 Task: In the Contact  Evelyn.White@tiffany.com, Create email and send with subject: 'Welcome to a New Paradigm: Introducing Our Visionary Solution', and with mail content 'Greetings,_x000D_
Introducing a visionary approach that will reshape the landscape of your industry. Join us and be part of the future of success!_x000D_
Kind Regards', attach the document: Terms_and_conditions.doc and insert image: visitingcard.jpg. Below Kind Regards, write Behance and insert the URL: 'www.behance.net'. Mark checkbox to create task to follow up : Tomorrow. Logged in from softage.5@softage.net
Action: Mouse moved to (92, 64)
Screenshot: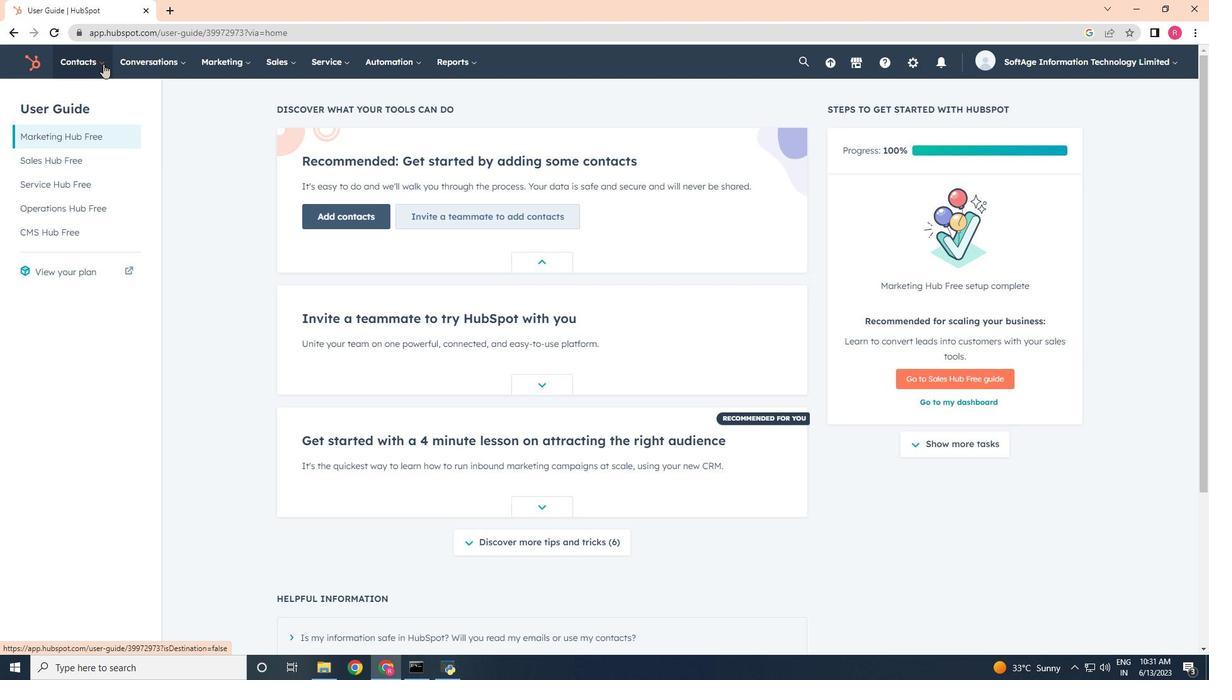 
Action: Mouse pressed left at (92, 64)
Screenshot: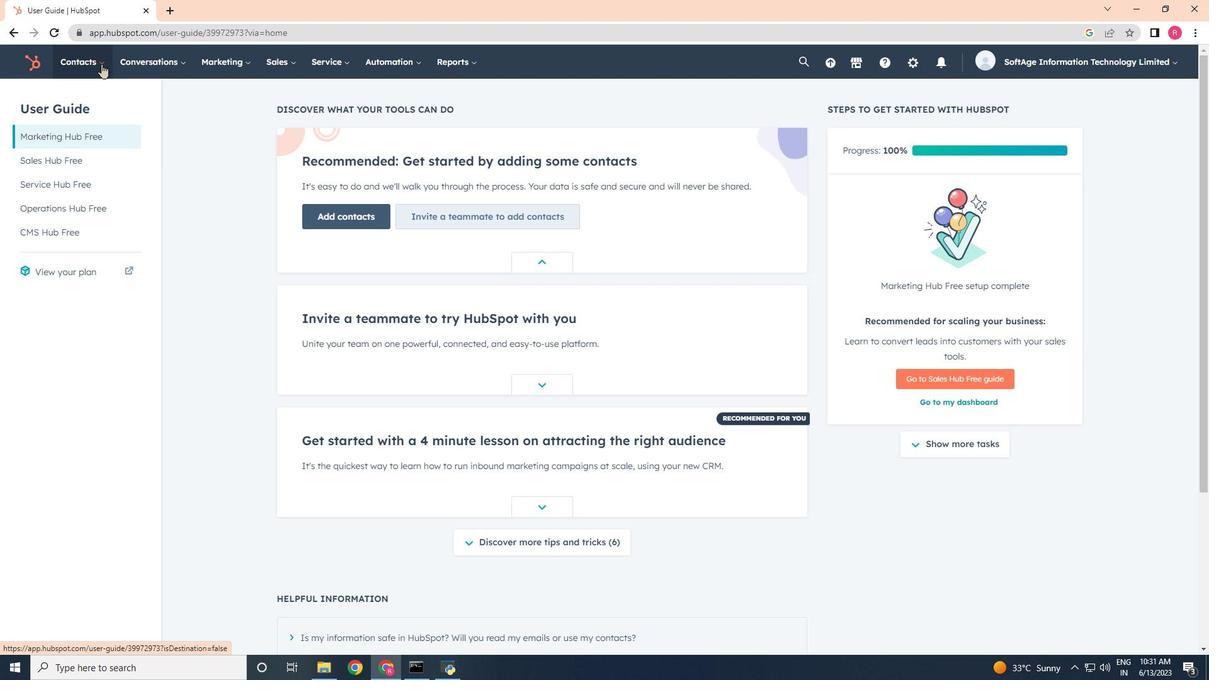 
Action: Mouse moved to (91, 95)
Screenshot: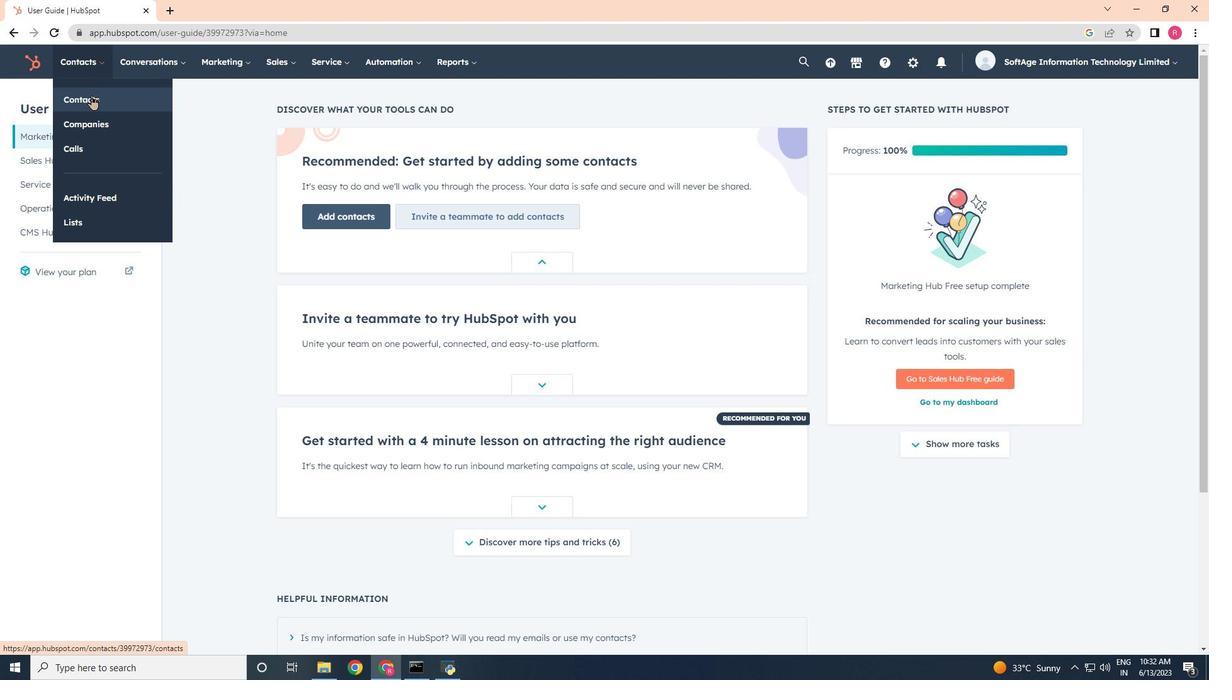 
Action: Mouse pressed left at (91, 95)
Screenshot: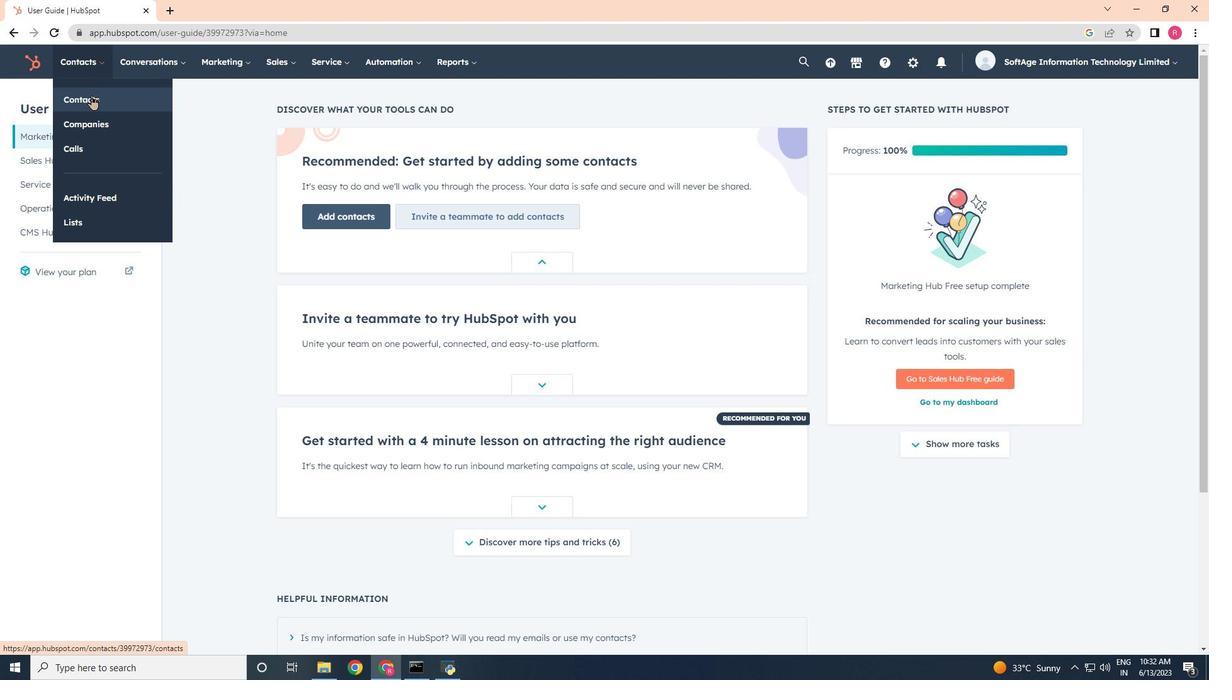 
Action: Mouse moved to (85, 203)
Screenshot: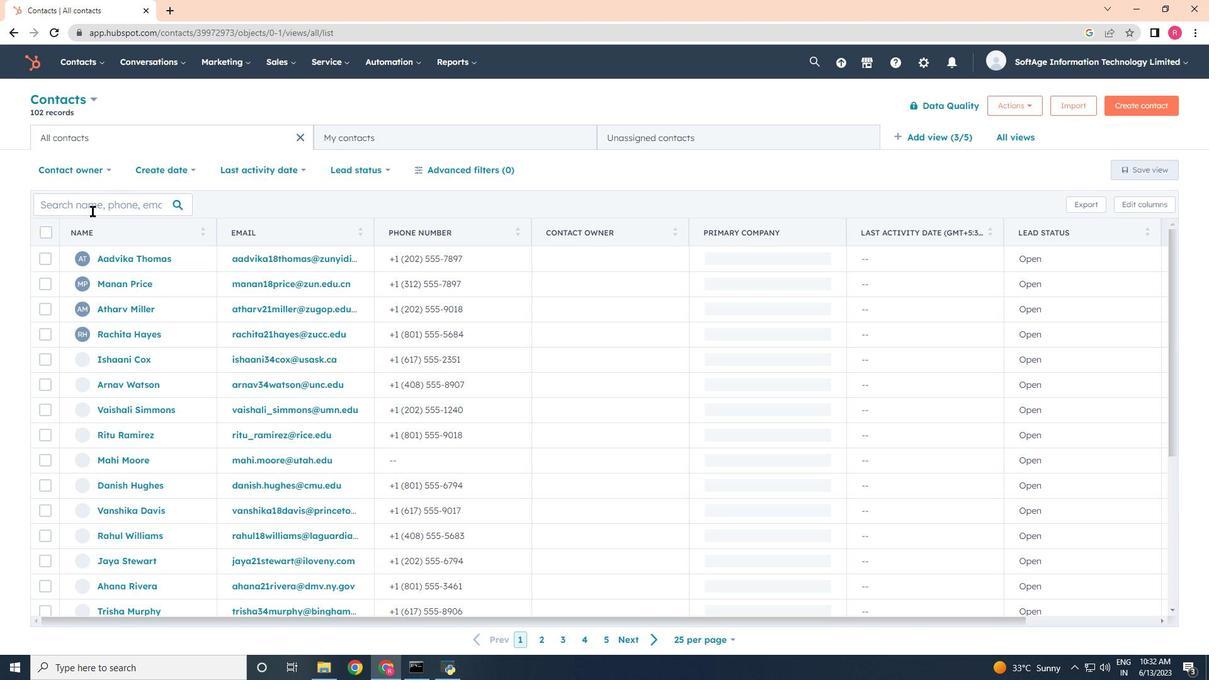 
Action: Mouse pressed left at (85, 203)
Screenshot: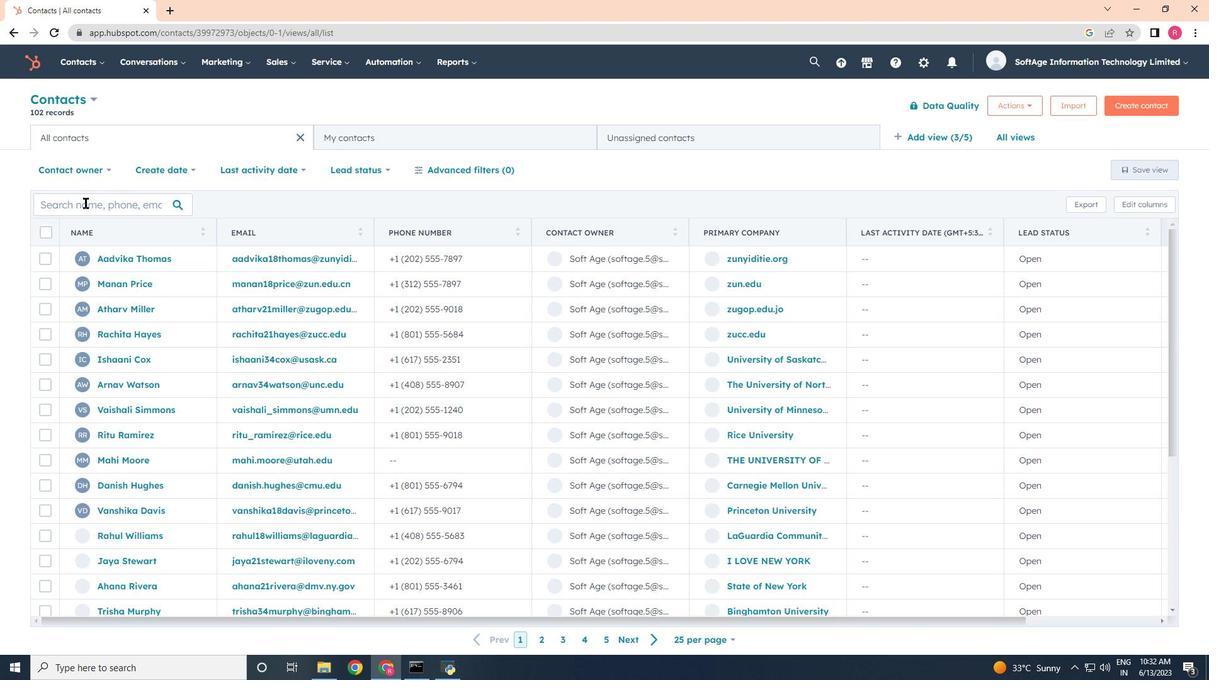 
Action: Key pressed <Key.shift><Key.shift>Evelyn<Key.space><Key.backspace>.<Key.shift>White<Key.shift>@tiffany.com
Screenshot: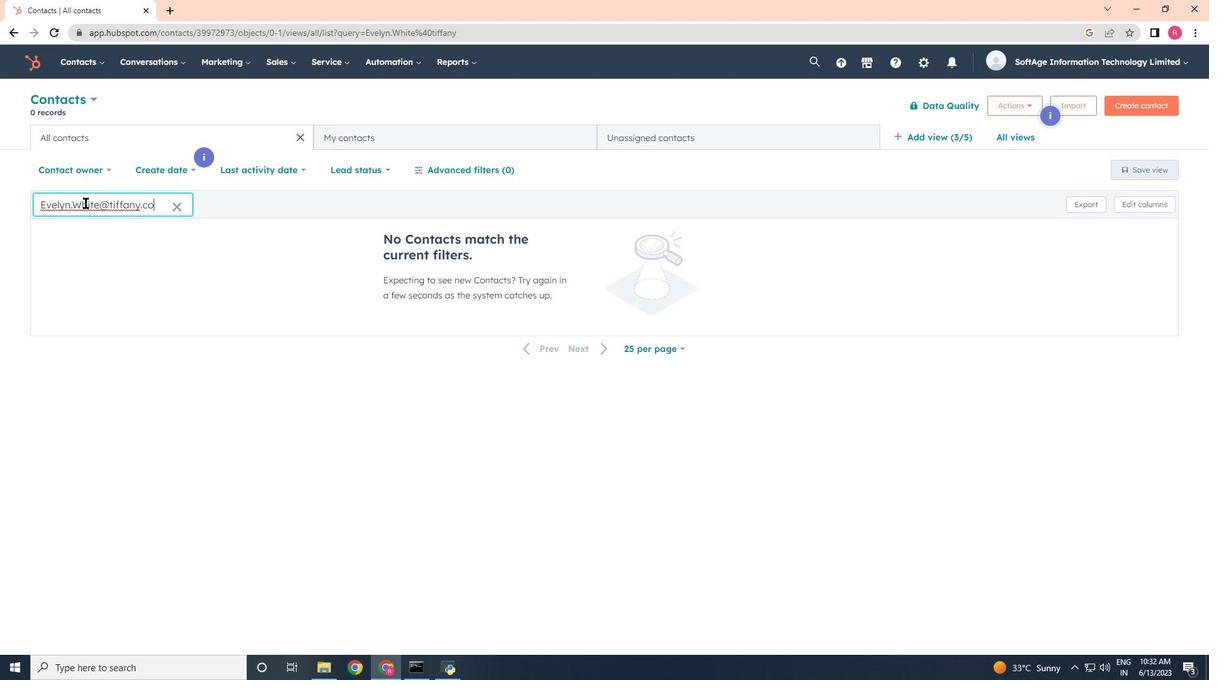 
Action: Mouse moved to (90, 210)
Screenshot: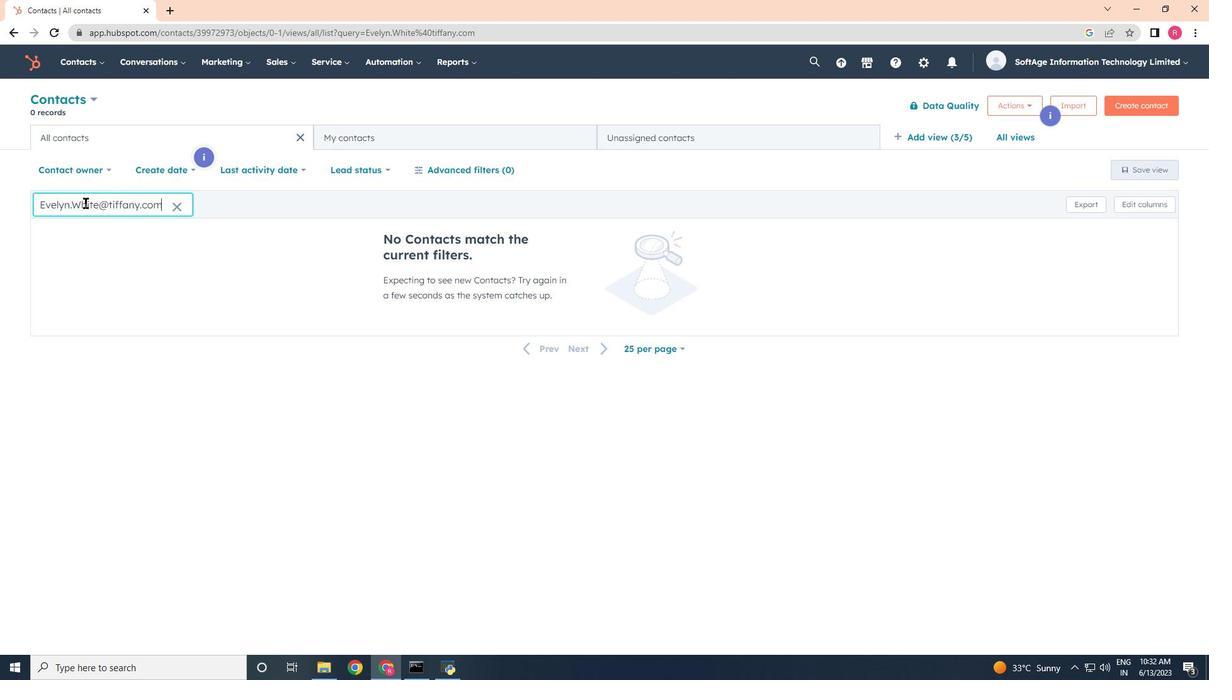 
Action: Key pressed <Key.backspace><Key.backspace><Key.backspace><Key.backspace><Key.backspace><Key.backspace><Key.backspace><Key.backspace><Key.backspace><Key.backspace><Key.backspace>
Screenshot: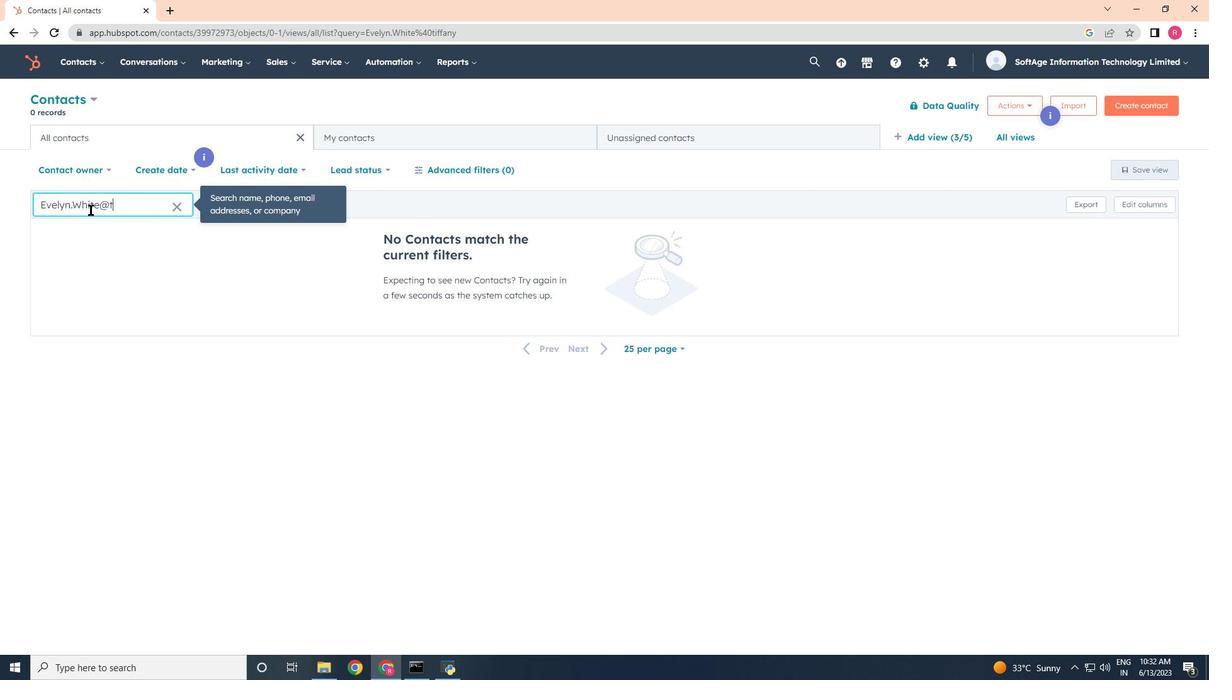 
Action: Mouse moved to (139, 259)
Screenshot: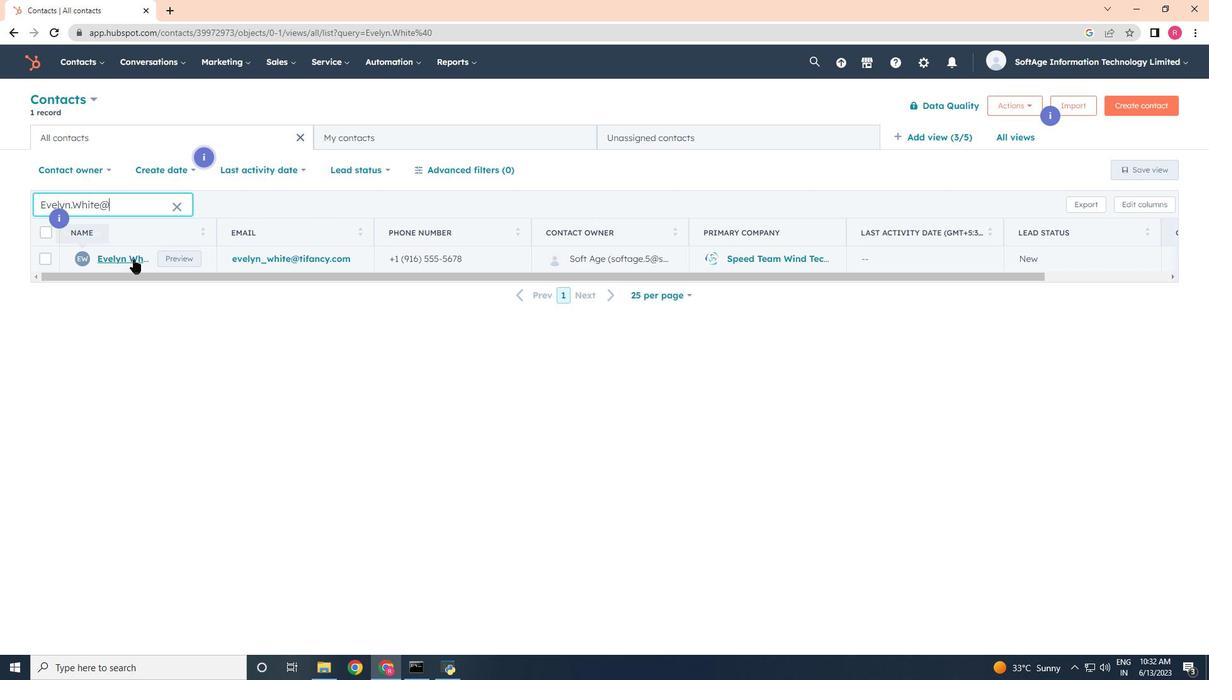 
Action: Mouse pressed left at (139, 259)
Screenshot: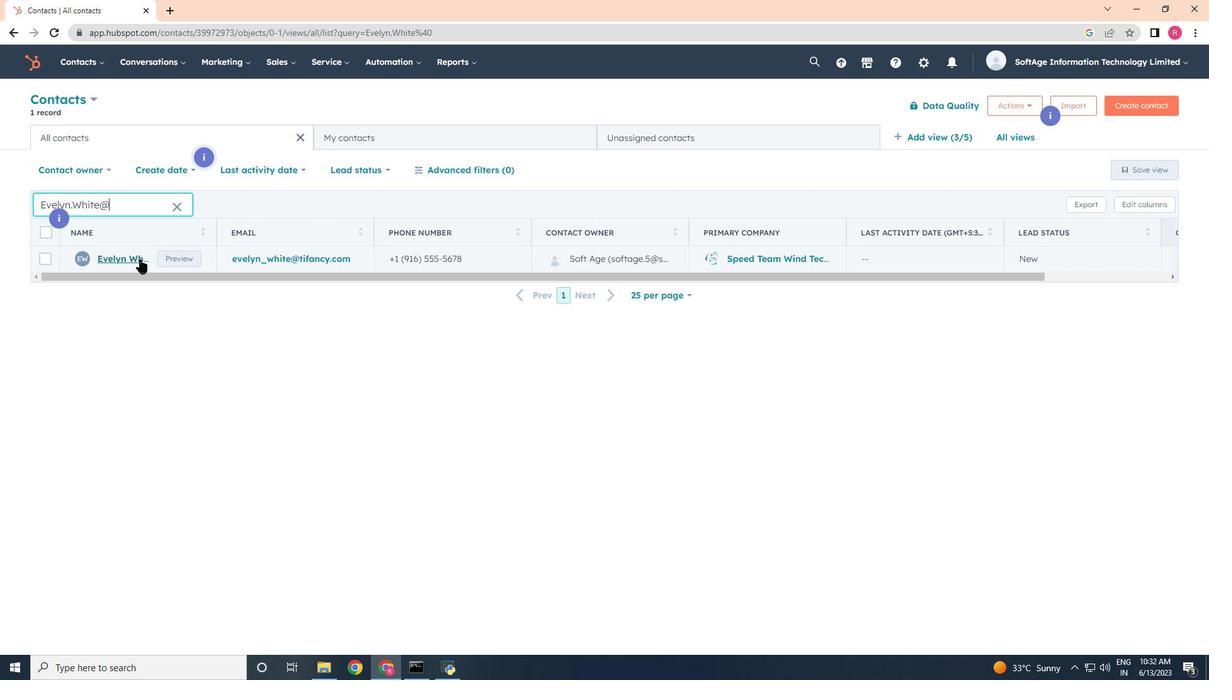 
Action: Mouse moved to (83, 217)
Screenshot: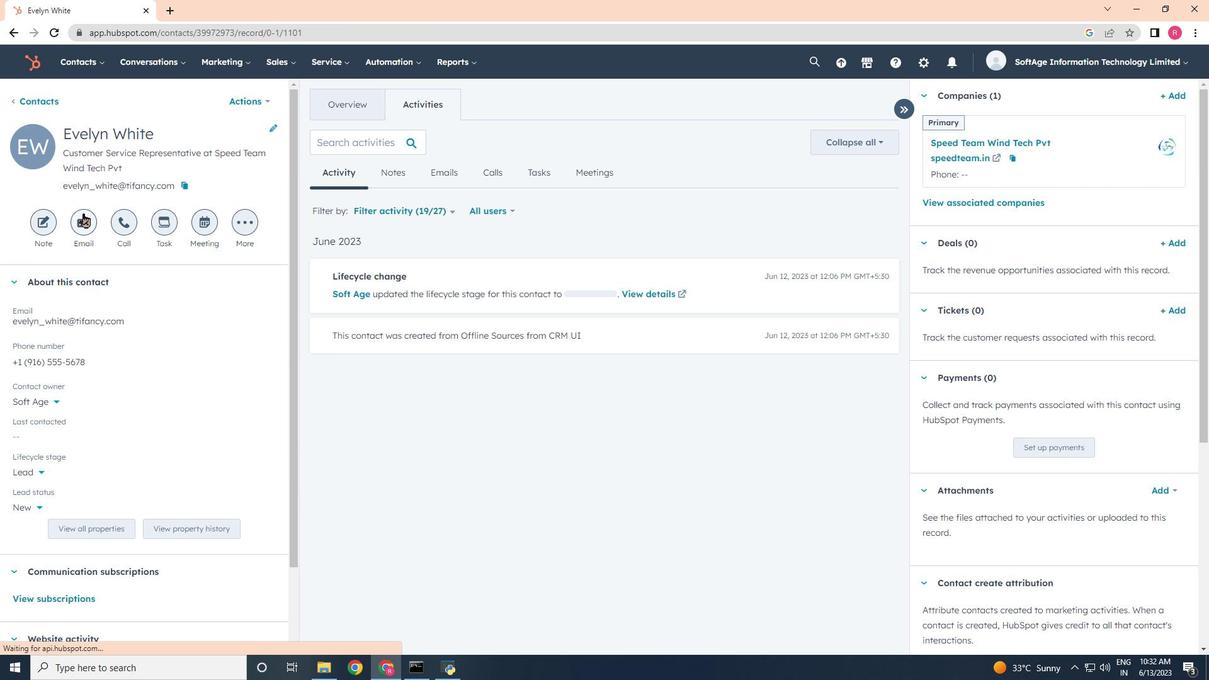 
Action: Mouse pressed left at (83, 217)
Screenshot: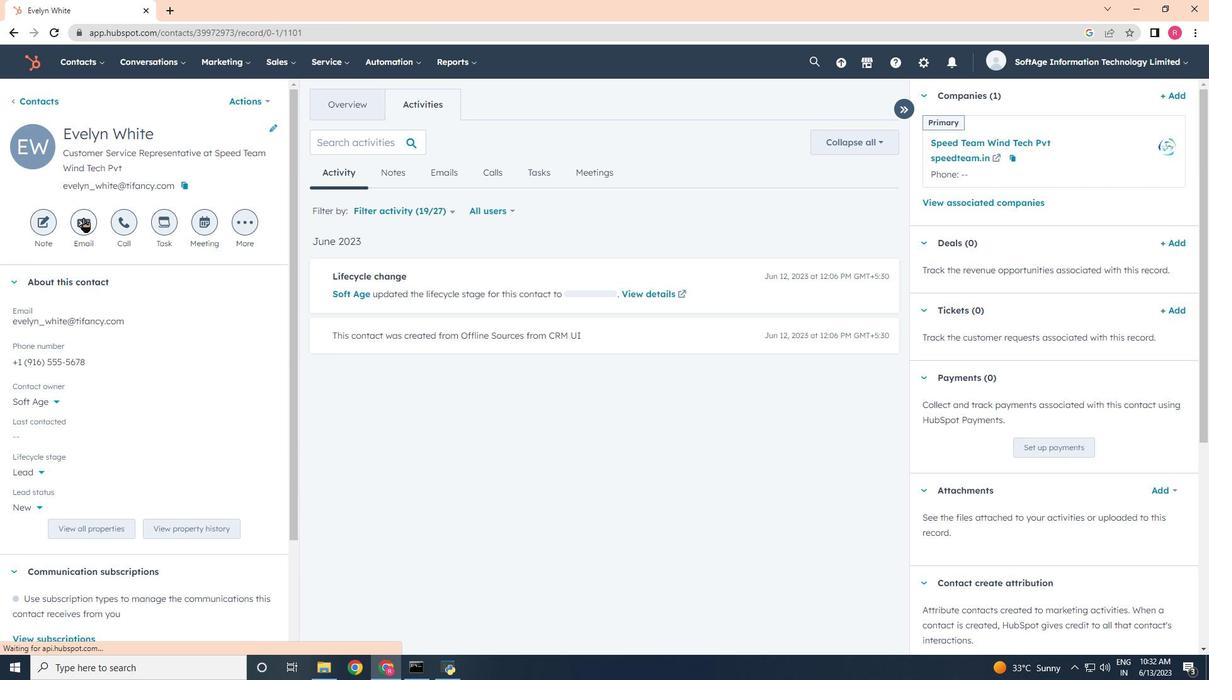 
Action: Mouse moved to (1070, 317)
Screenshot: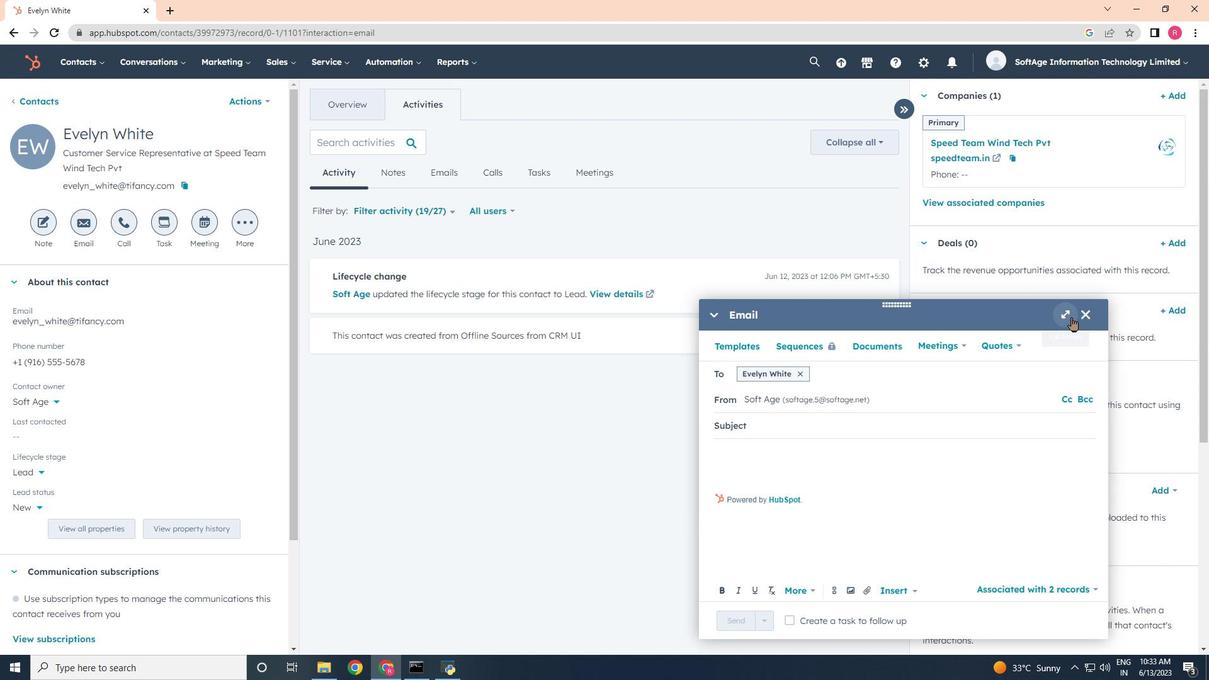 
Action: Mouse pressed left at (1070, 317)
Screenshot: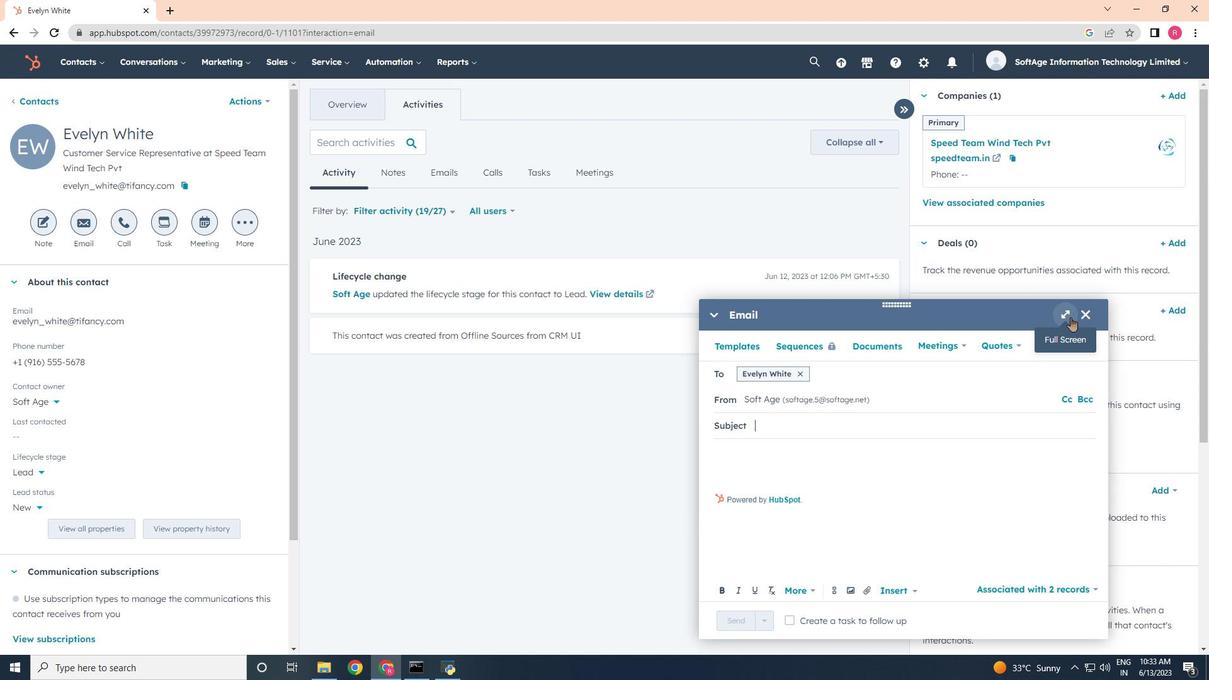 
Action: Mouse moved to (752, 360)
Screenshot: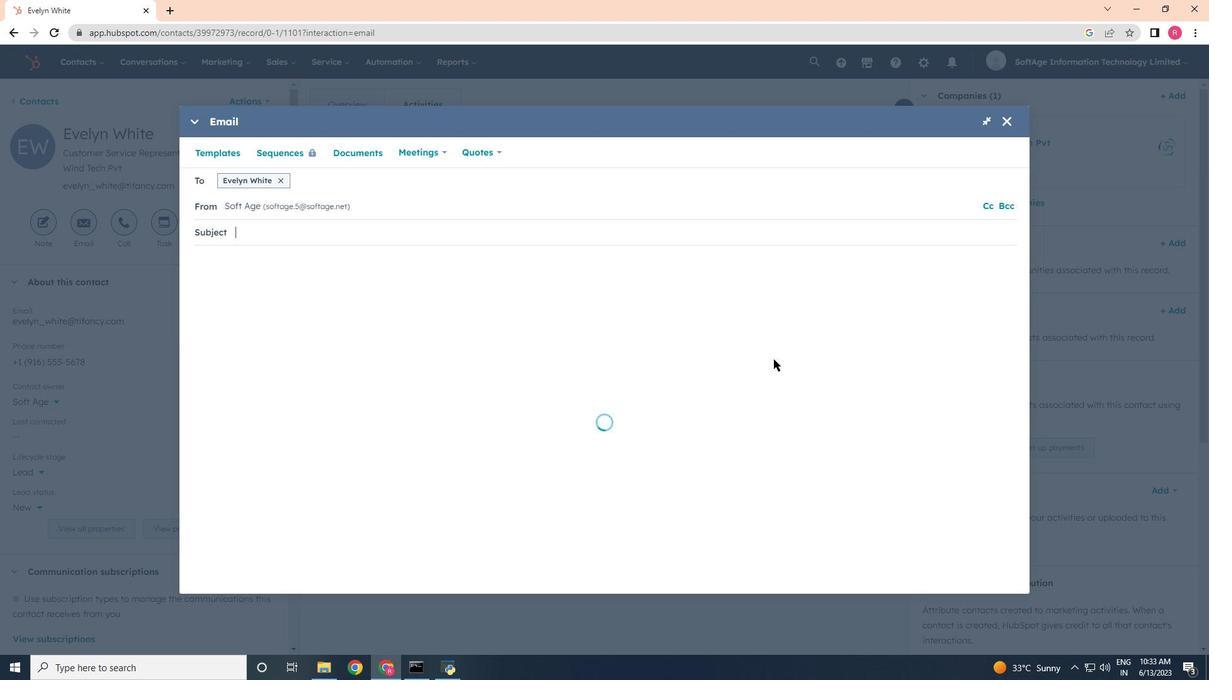 
Action: Key pressed <Key.shift>Welcome<Key.space>to<Key.space>a<Key.space><Key.shift>New<Key.space><Key.shift><Key.shift><Key.shift><Key.shift><Key.shift><Key.shift><Key.shift><Key.shift><Key.shift><Key.shift><Key.shift><Key.shift><Key.shift>Paradigm<Key.space><Key.backspace><Key.shift_r>:<Key.space><Key.shift>Introducing<Key.space><Key.shift><Key.shift><Key.shift><Key.shift>Our<Key.space>b<Key.backspace><Key.shift>Visionary<Key.space><Key.shift>Solution,
Screenshot: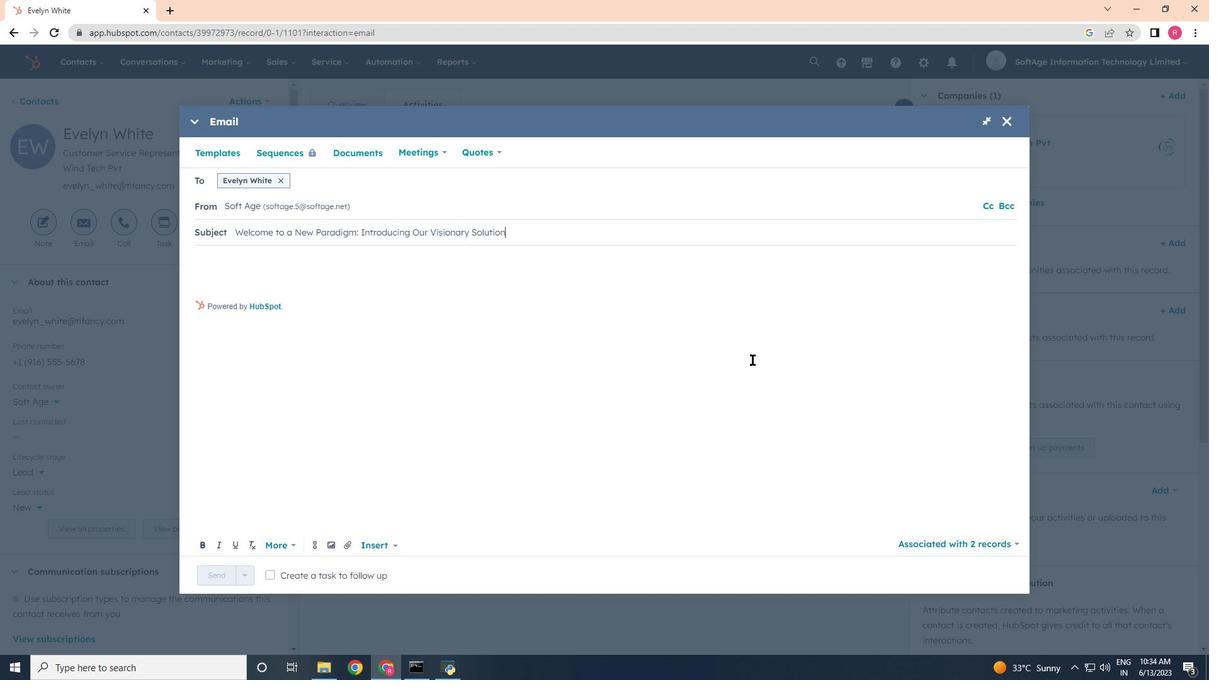 
Action: Mouse moved to (254, 279)
Screenshot: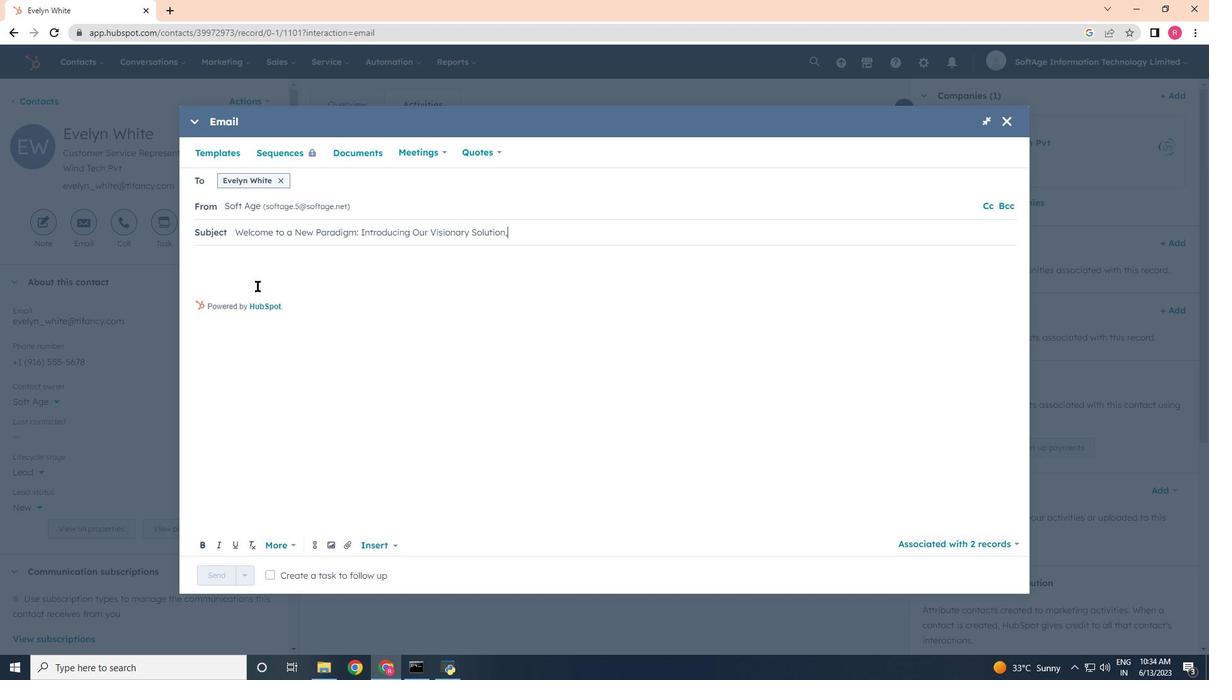 
Action: Mouse pressed left at (254, 279)
Screenshot: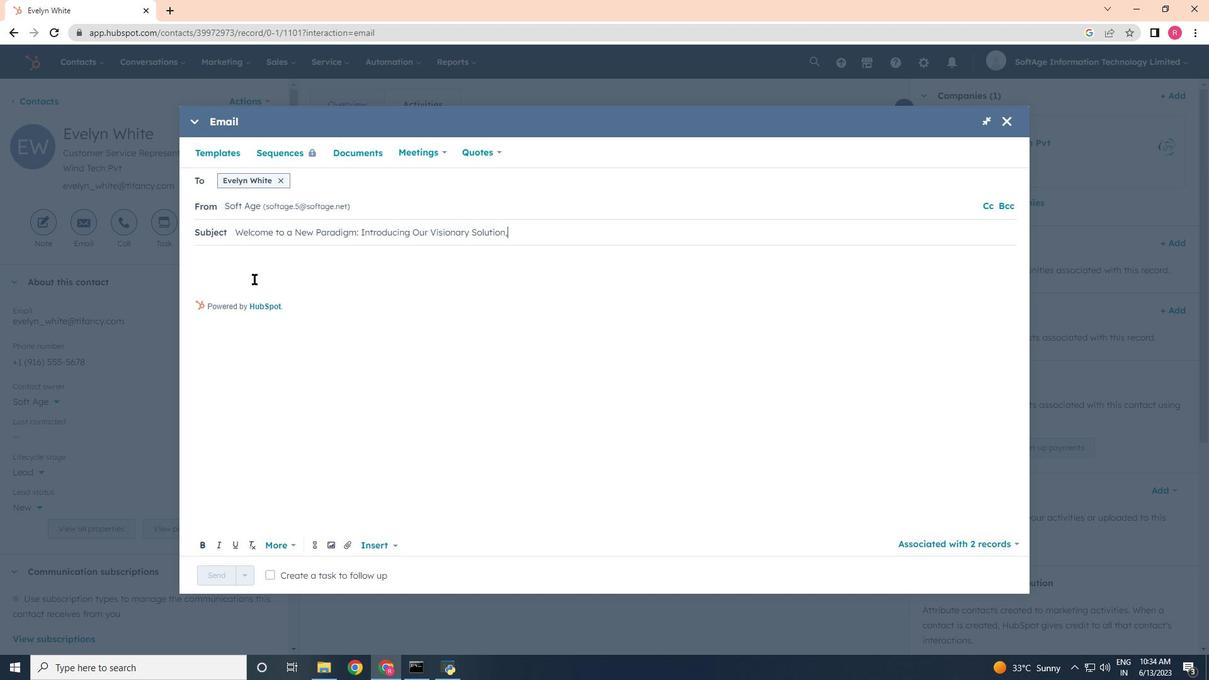 
Action: Mouse moved to (217, 255)
Screenshot: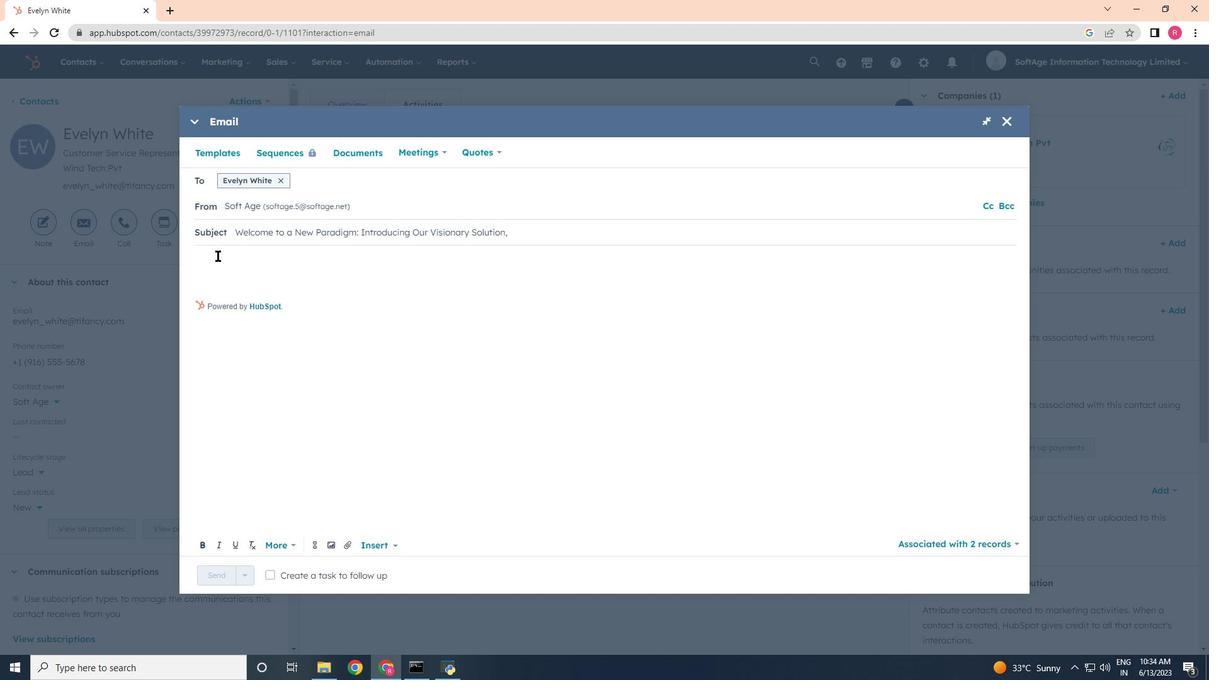
Action: Key pressed <Key.backspace><Key.shift>Greetings,<Key.enter><Key.enter><Key.shift><Key.shift><Key.shift><Key.shift>Introd
Screenshot: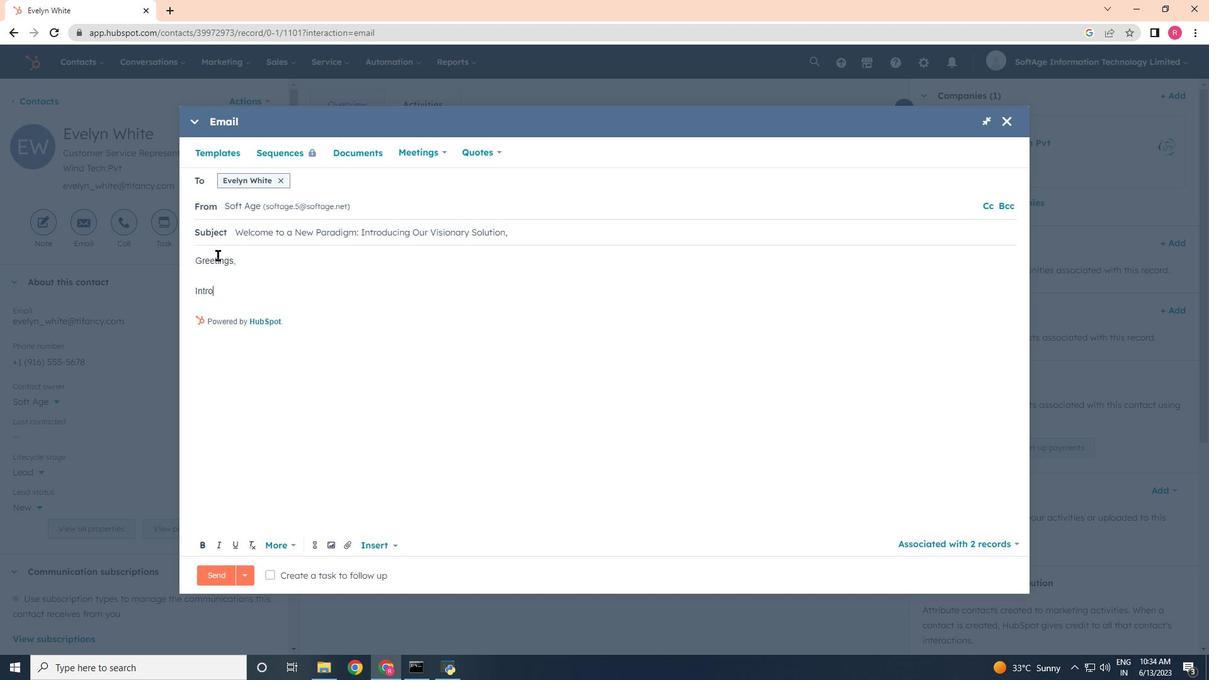 
Action: Mouse moved to (231, 249)
Screenshot: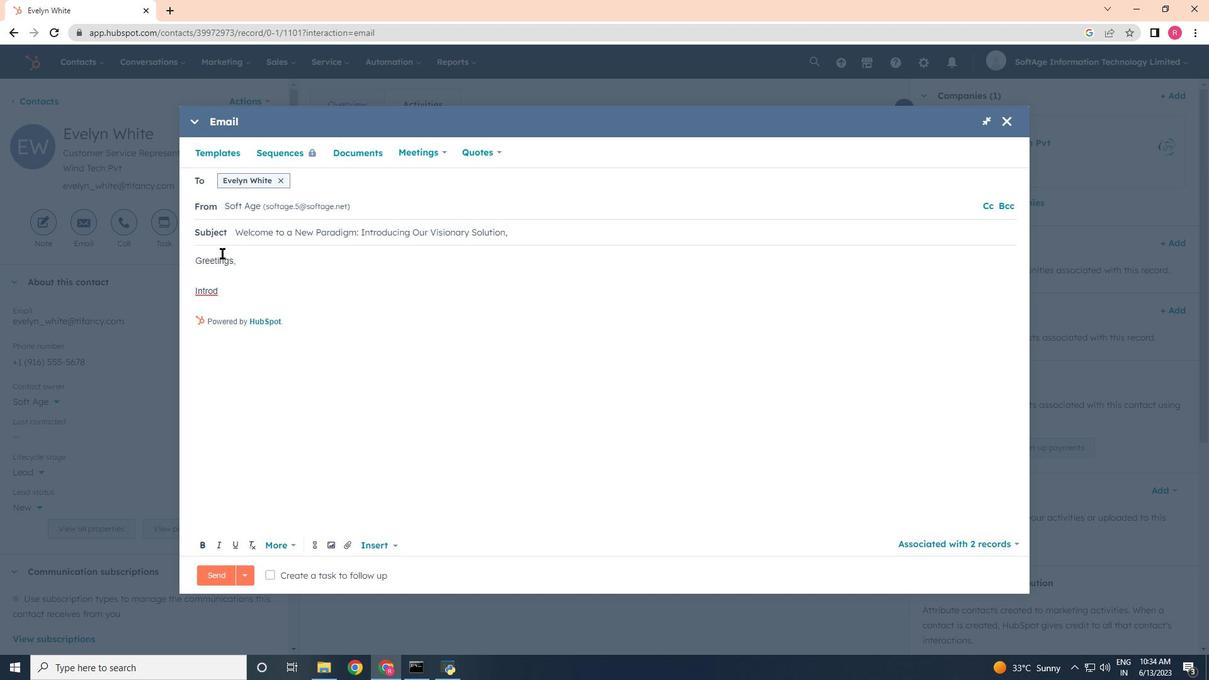 
Action: Key pressed <Key.backspace>ducing<Key.space>a<Key.space>
Screenshot: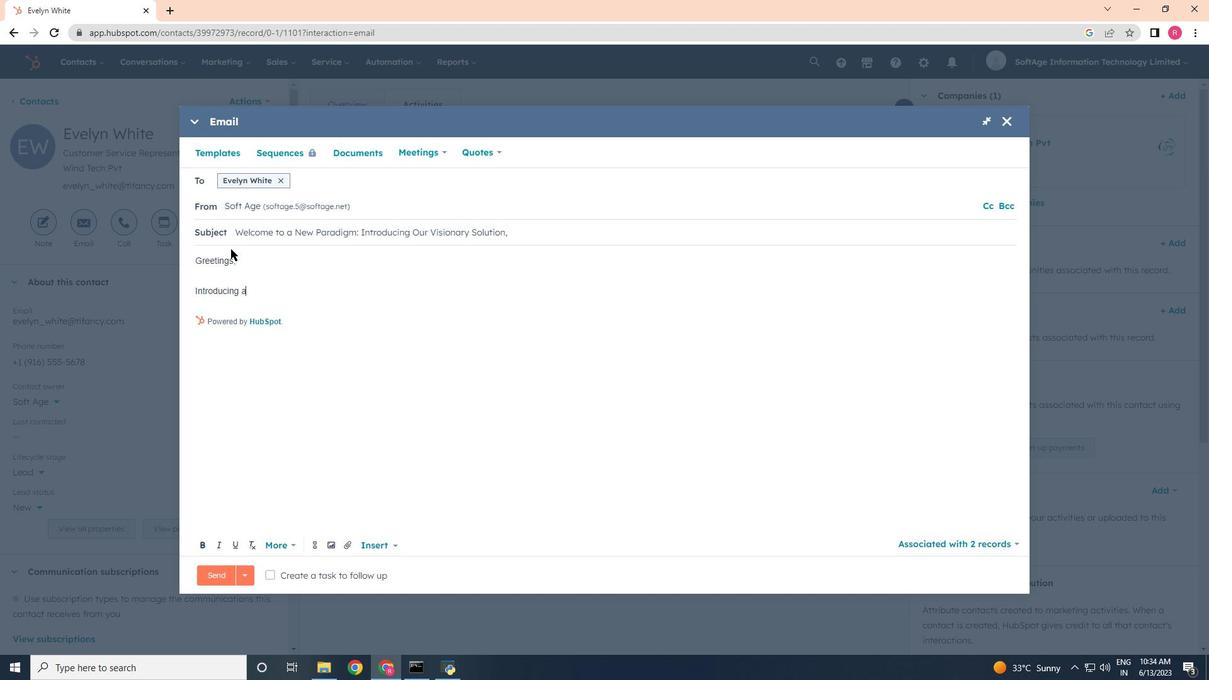 
Action: Mouse moved to (319, 226)
Screenshot: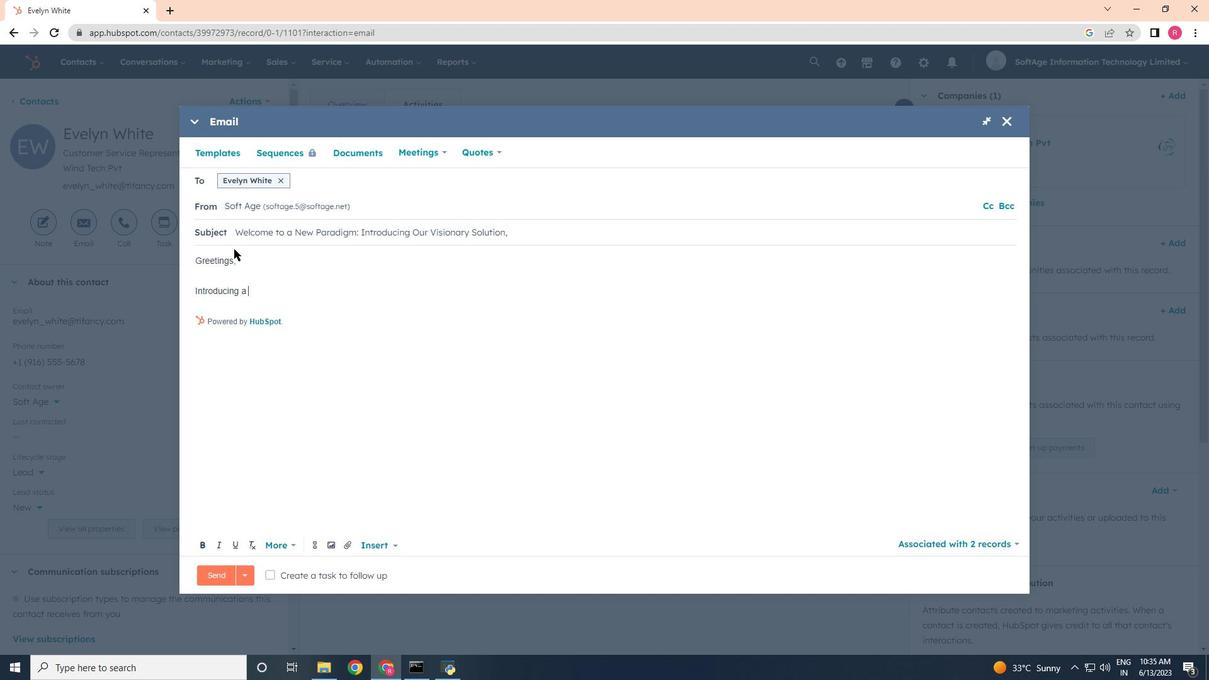 
Action: Key pressed visionary<Key.space>approcach<Key.space><Key.backspace><Key.backspace><Key.backspace><Key.backspace><Key.backspace><Key.backspace><Key.backspace>roach<Key.space>hat<Key.space><Key.backspace><Key.backspace><Key.backspace><Key.backspace>that<Key.space>wil;<Key.backspace>l<Key.space>reshape<Key.space>the<Key.space>landscape<Key.space>of<Key.space>your<Key.space>industry.<Key.space><Key.shift>Join<Key.space>us<Key.space>and<Key.space>be<Key.space>part<Key.space>of<Key.space>the<Key.space>furture<Key.space>of<Key.space>success<Key.left><Key.left><Key.left><Key.left><Key.left><Key.left><Key.left><Key.left><Key.left><Key.left><Key.left><Key.left><Key.left><Key.left><Key.left><Key.backspace><Key.right><Key.right><Key.right><Key.right><Key.right><Key.right><Key.right><Key.right><Key.right><Key.right><Key.right><Key.right><Key.right><Key.right><Key.right><Key.shift>!<Key.enter><Key.enter><Key.shift>Kind<Key.space><Key.shift>Regards,<Key.enter>
Screenshot: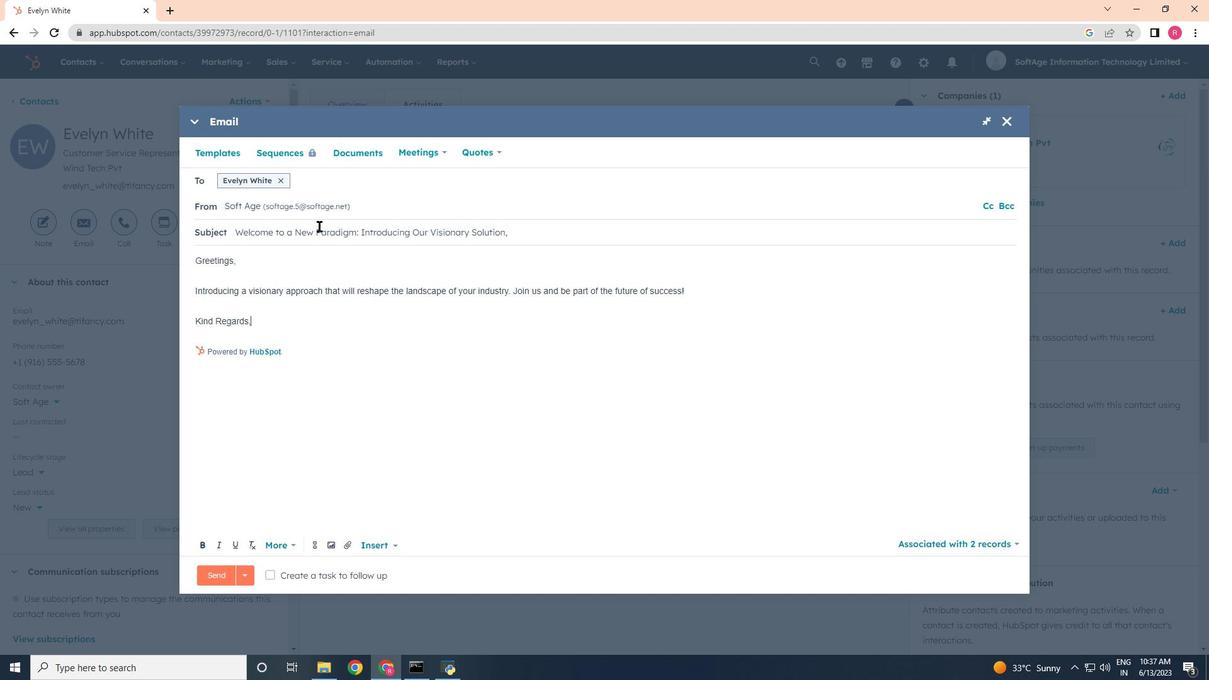 
Action: Mouse moved to (345, 540)
Screenshot: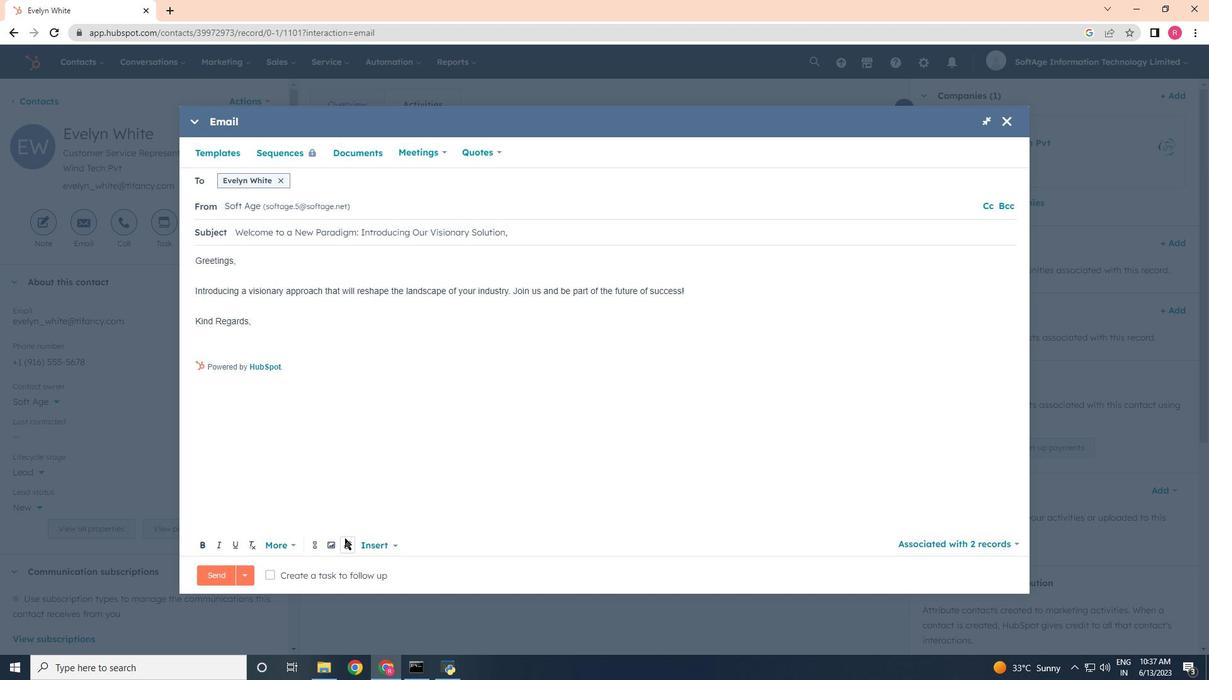 
Action: Mouse pressed left at (345, 540)
Screenshot: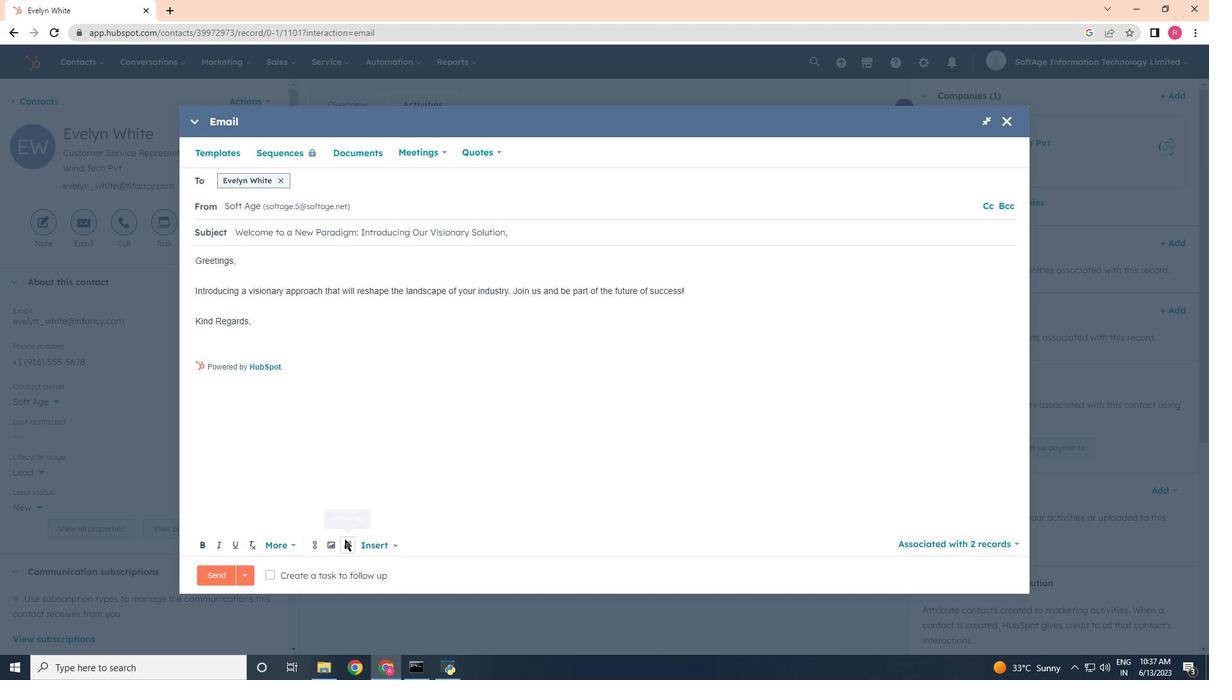 
Action: Mouse moved to (352, 517)
Screenshot: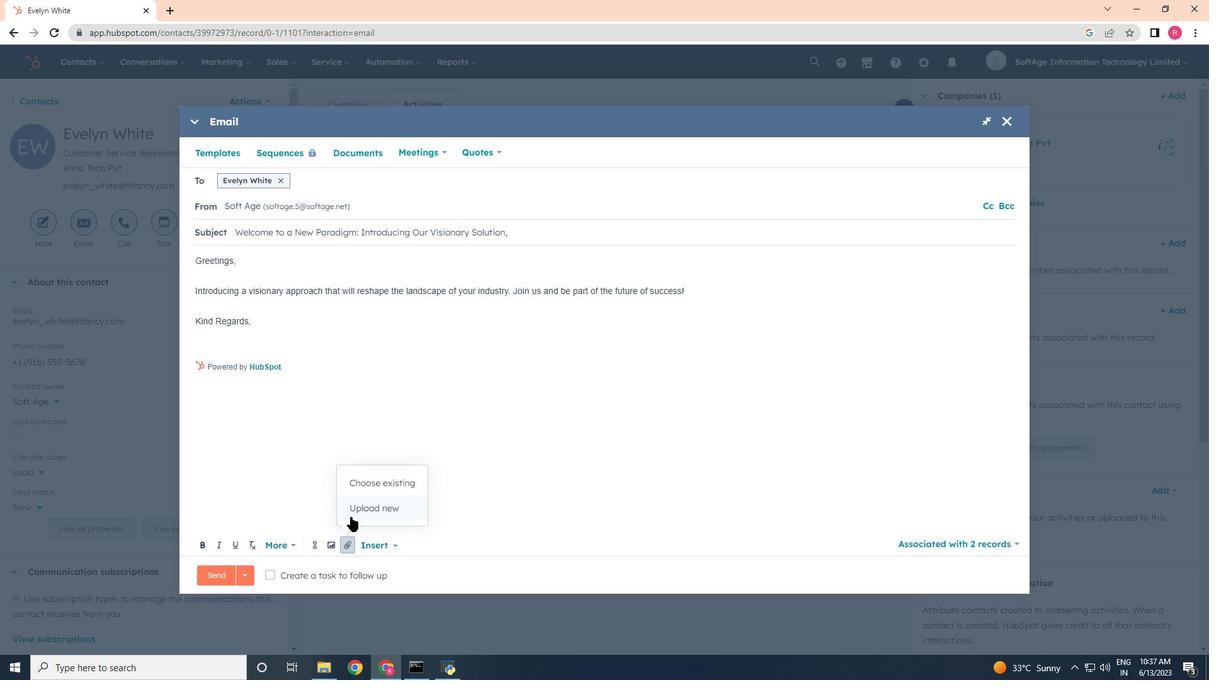 
Action: Mouse pressed left at (352, 517)
Screenshot: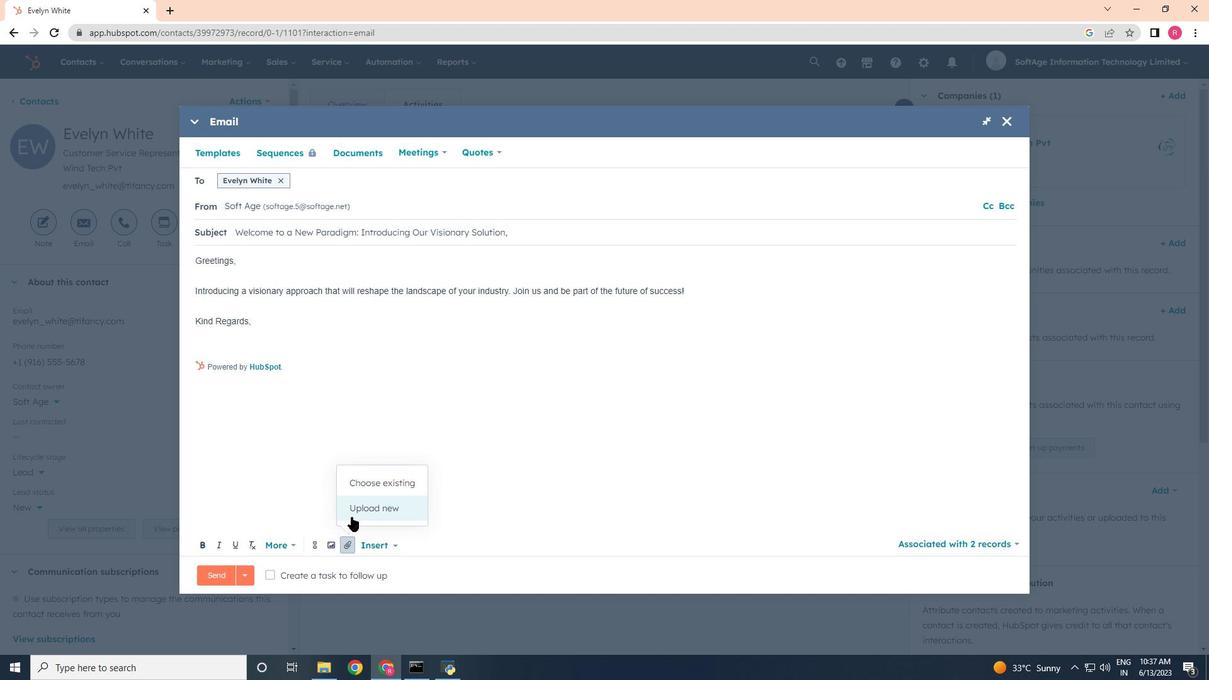 
Action: Mouse moved to (226, 212)
Screenshot: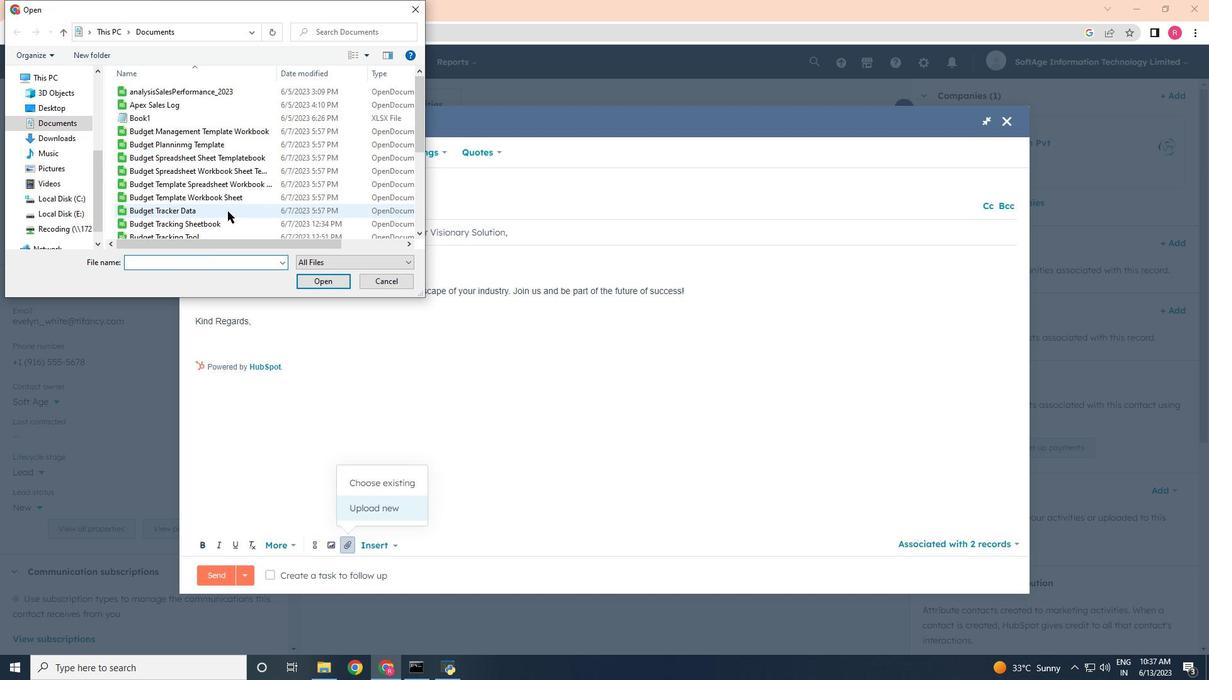 
Action: Mouse scrolled (226, 211) with delta (0, 0)
Screenshot: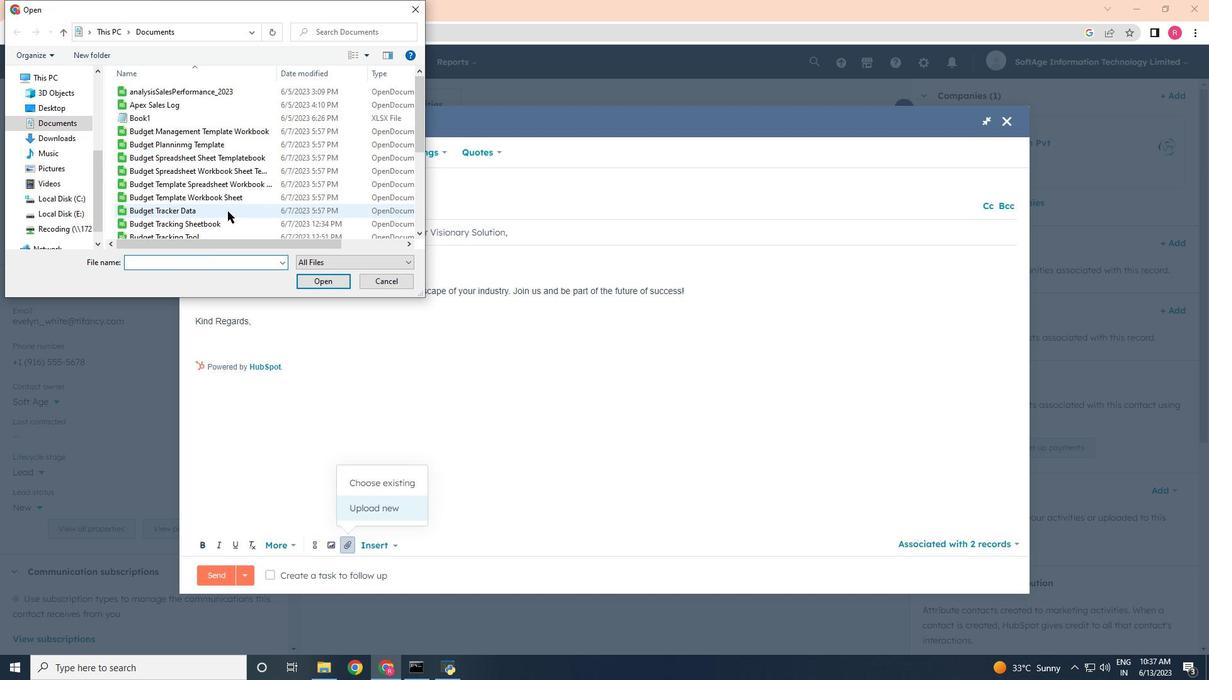 
Action: Mouse scrolled (226, 211) with delta (0, 0)
Screenshot: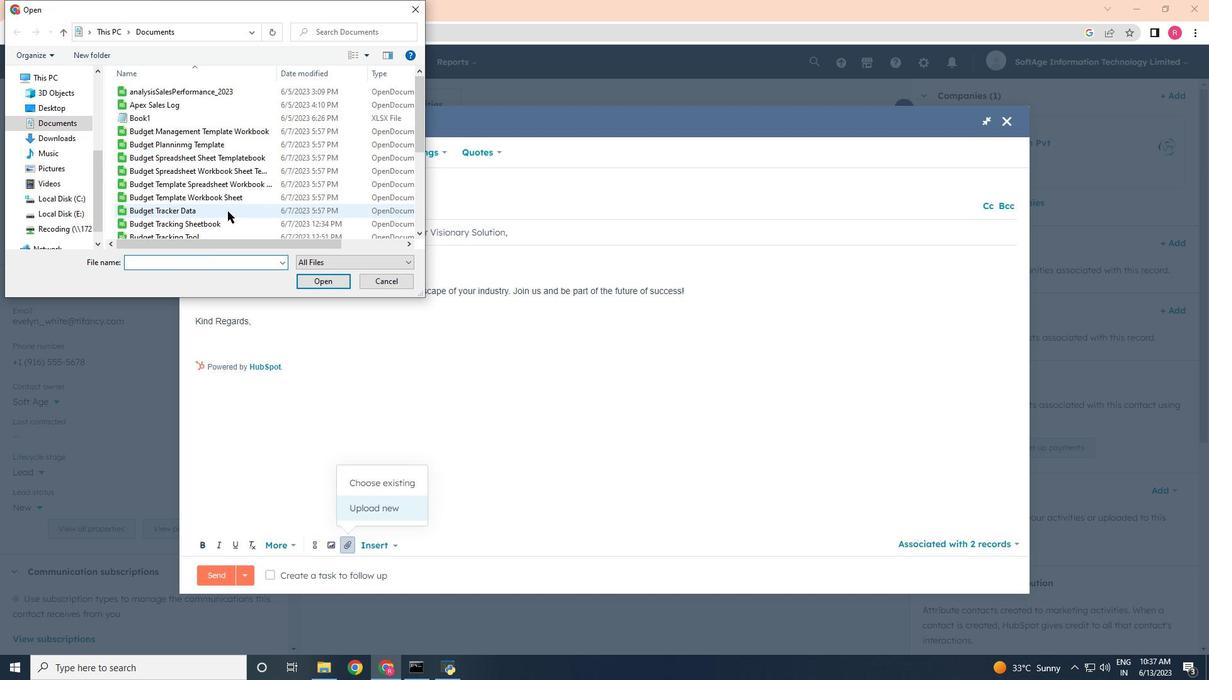 
Action: Mouse scrolled (226, 211) with delta (0, 0)
Screenshot: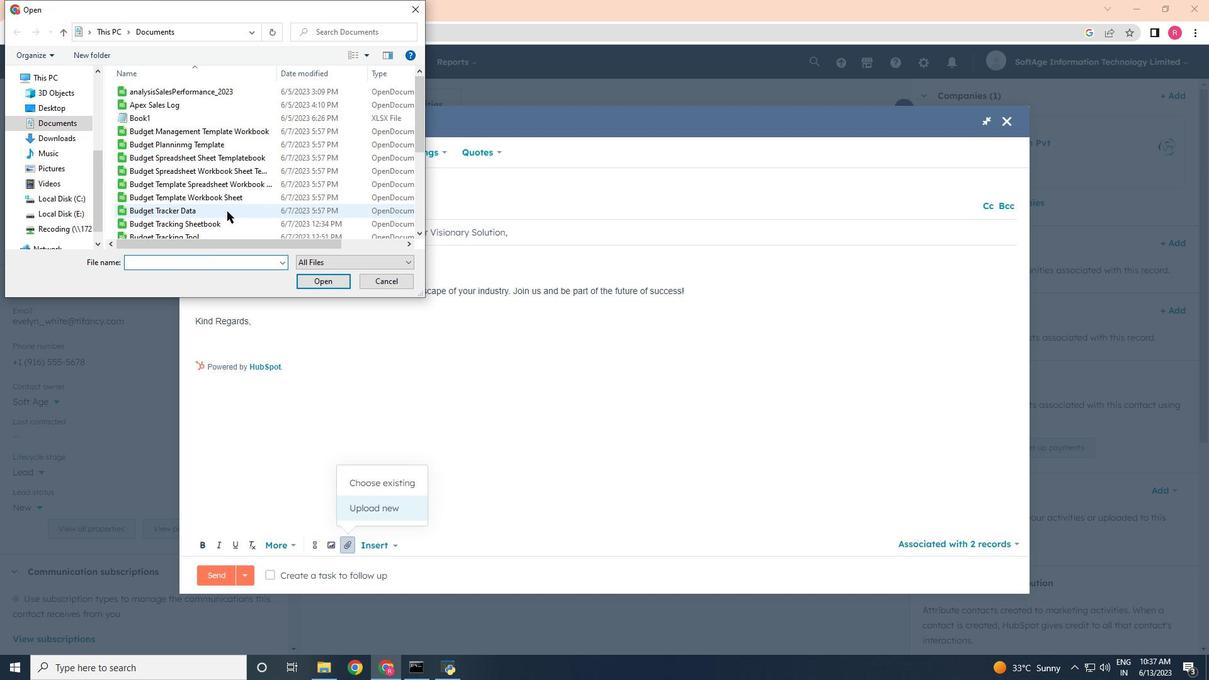 
Action: Mouse scrolled (226, 211) with delta (0, 0)
Screenshot: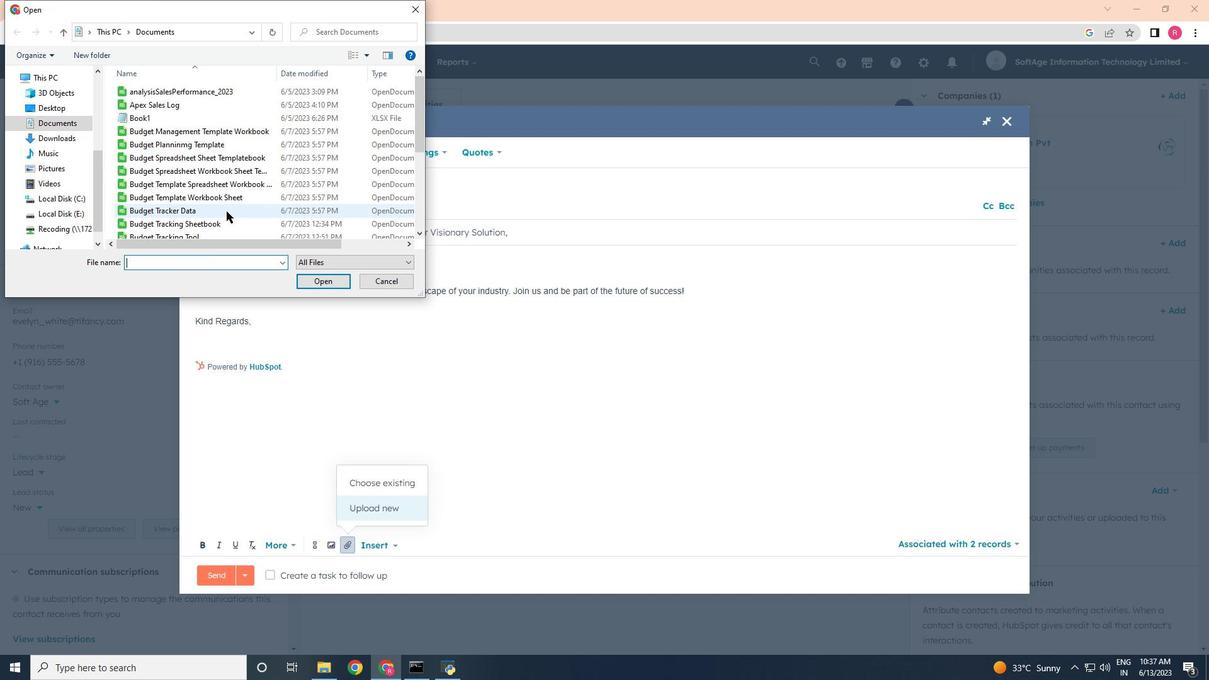 
Action: Mouse scrolled (226, 211) with delta (0, 0)
Screenshot: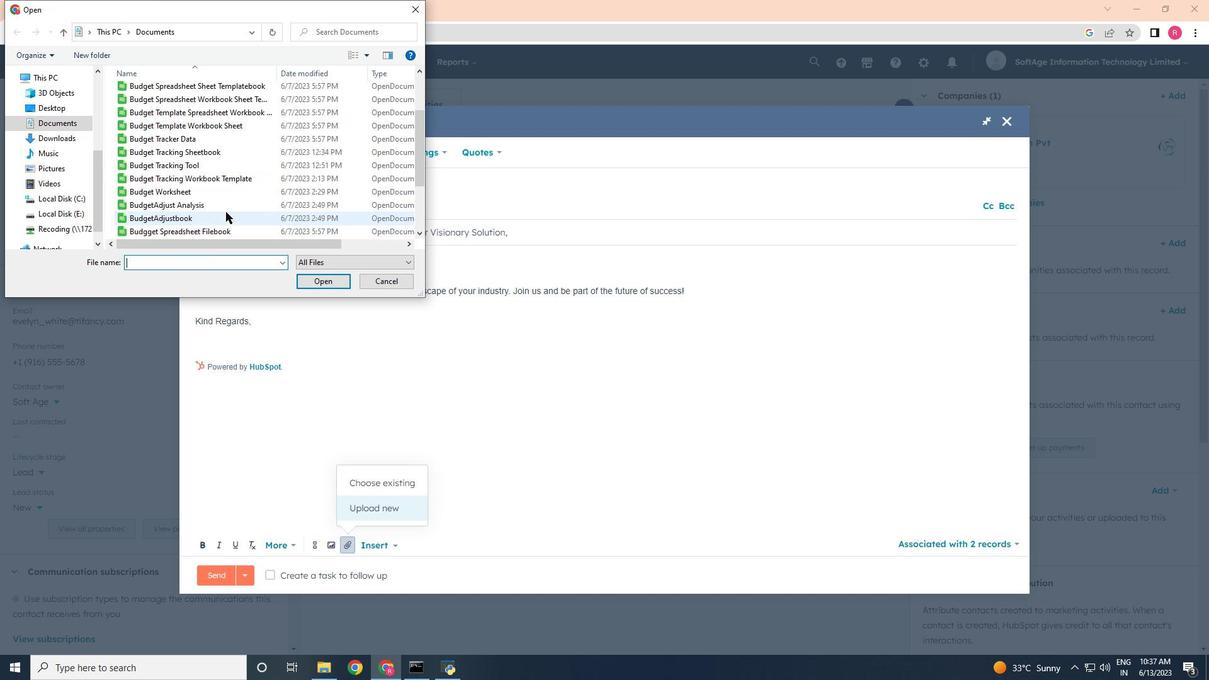 
Action: Mouse moved to (210, 214)
Screenshot: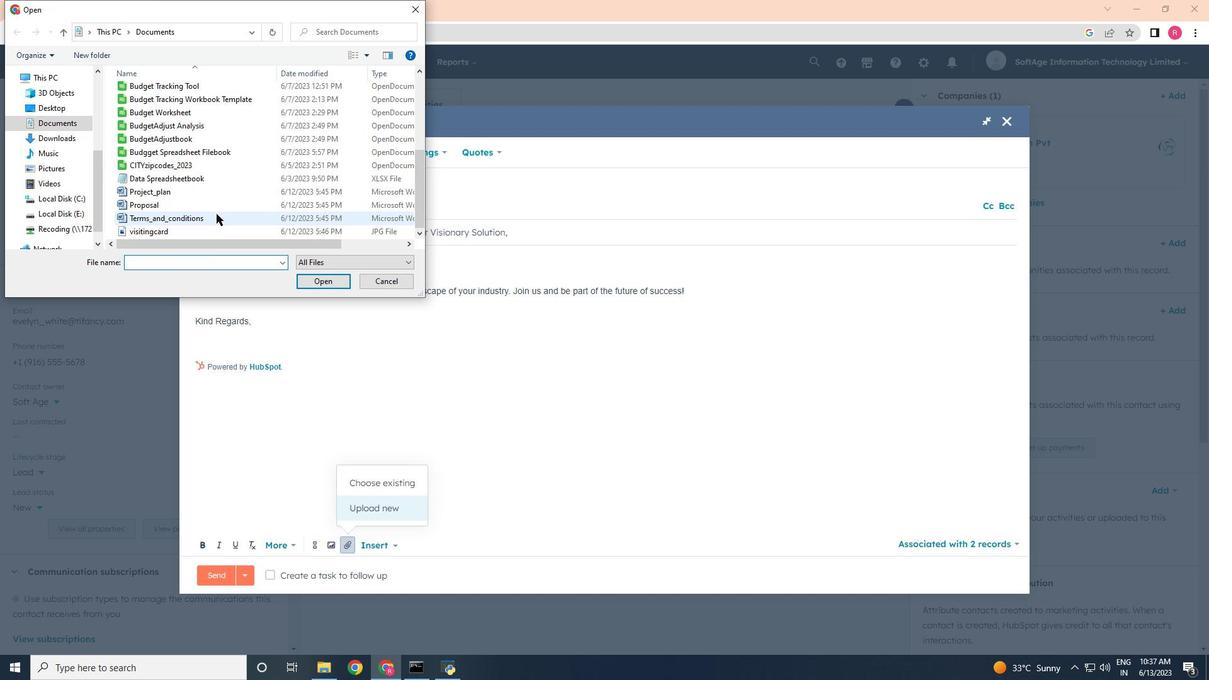 
Action: Mouse pressed left at (210, 214)
Screenshot: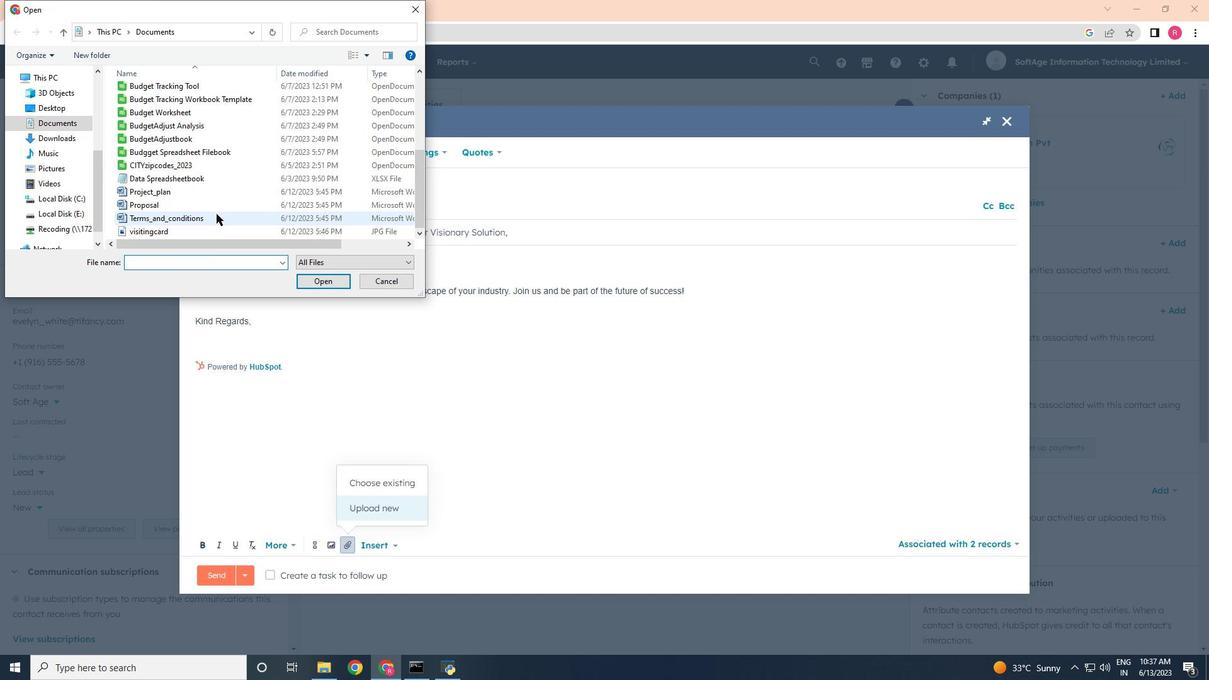 
Action: Mouse moved to (311, 282)
Screenshot: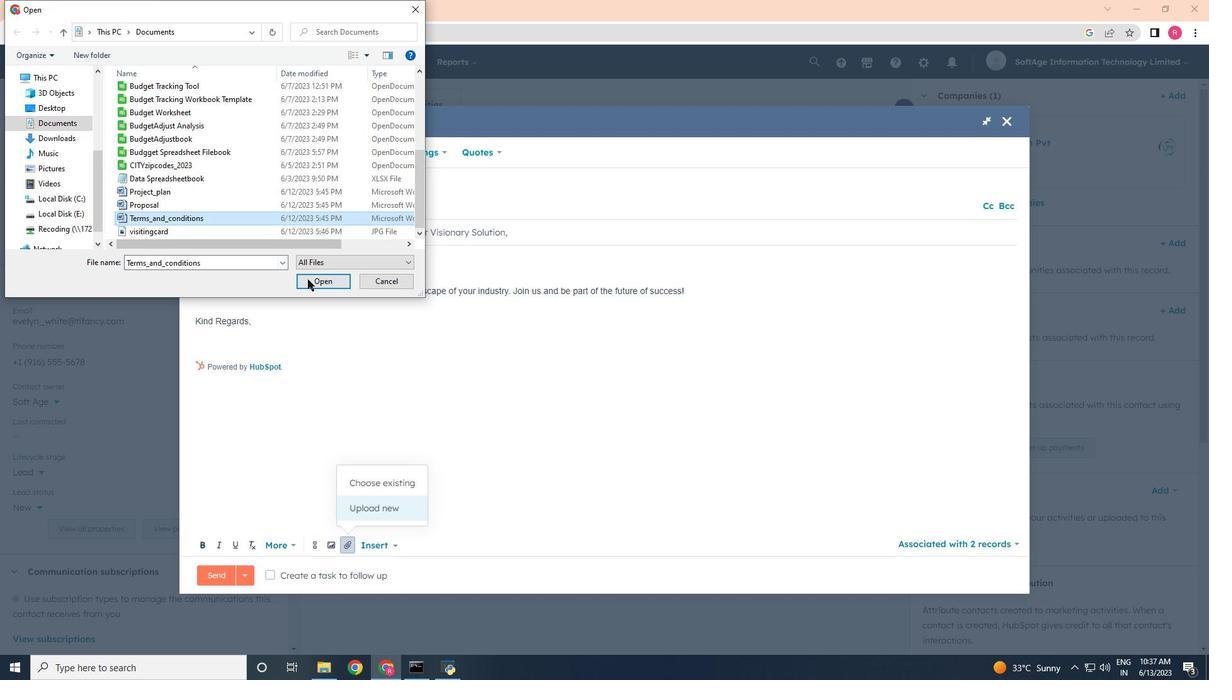 
Action: Mouse pressed left at (311, 282)
Screenshot: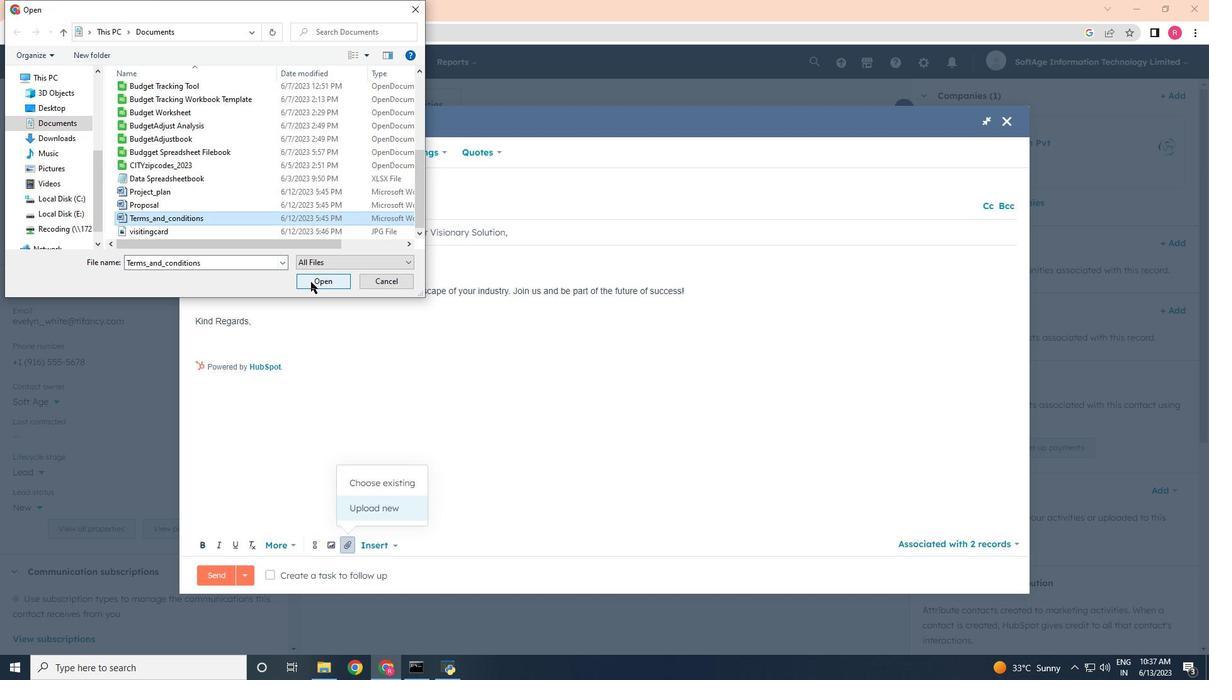 
Action: Mouse moved to (345, 510)
Screenshot: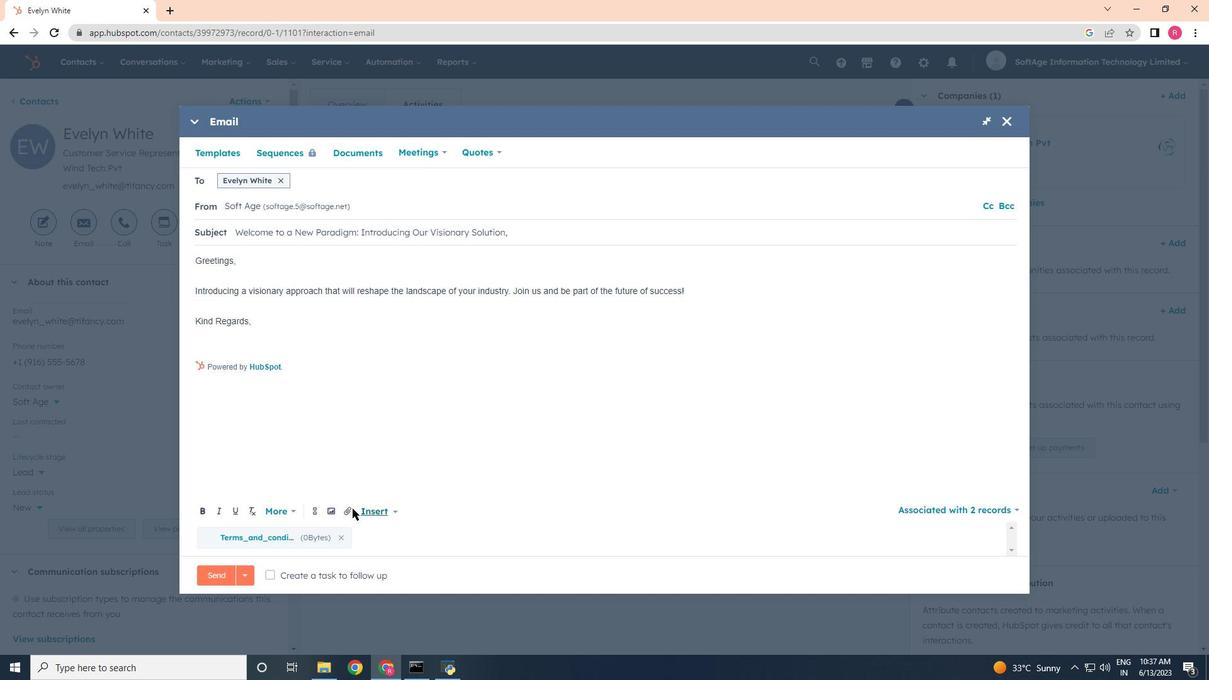 
Action: Mouse pressed left at (345, 510)
Screenshot: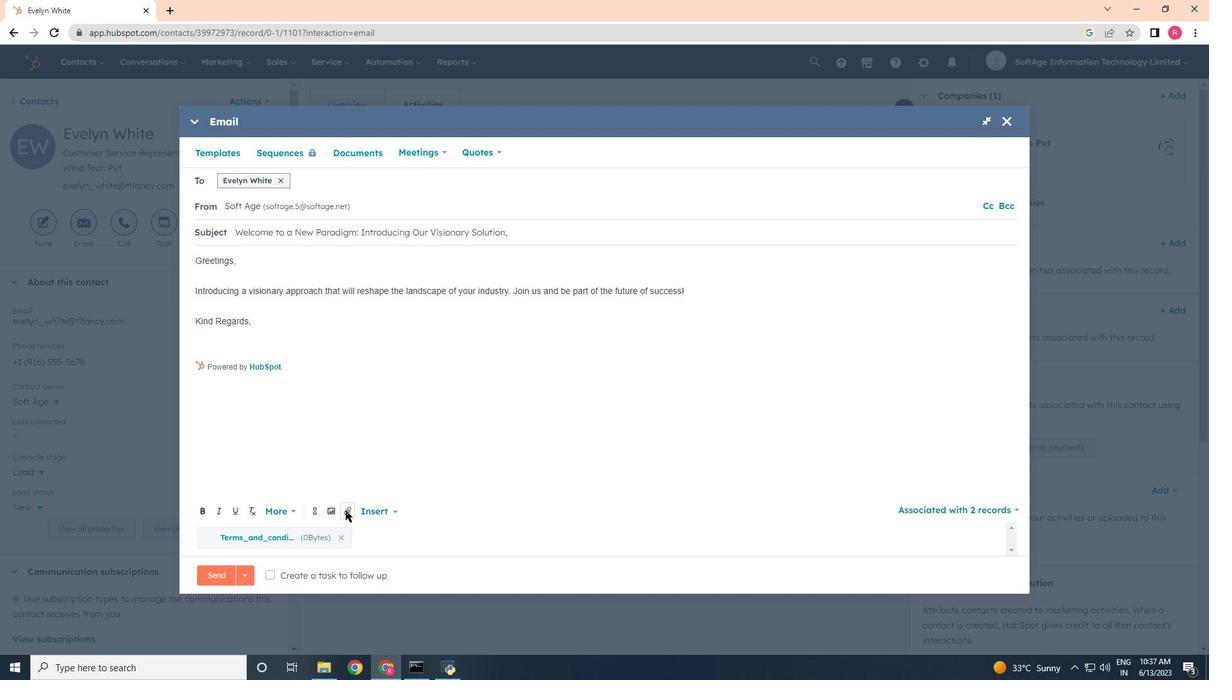 
Action: Mouse moved to (364, 478)
Screenshot: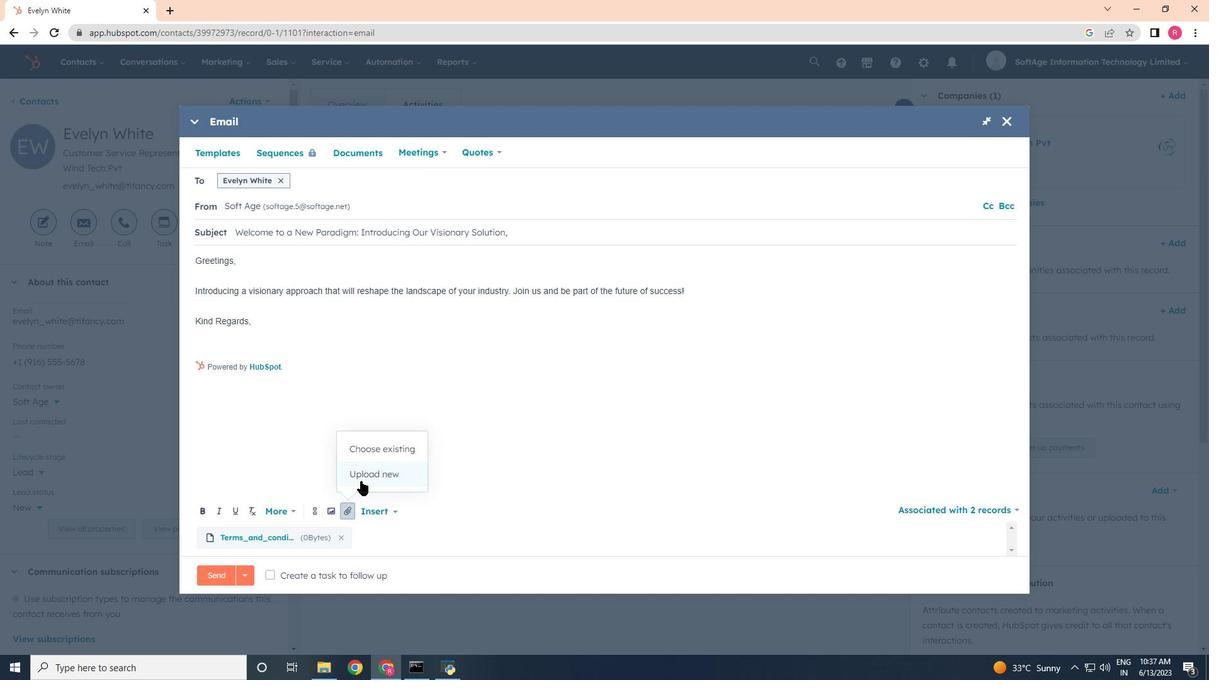 
Action: Mouse pressed left at (364, 478)
Screenshot: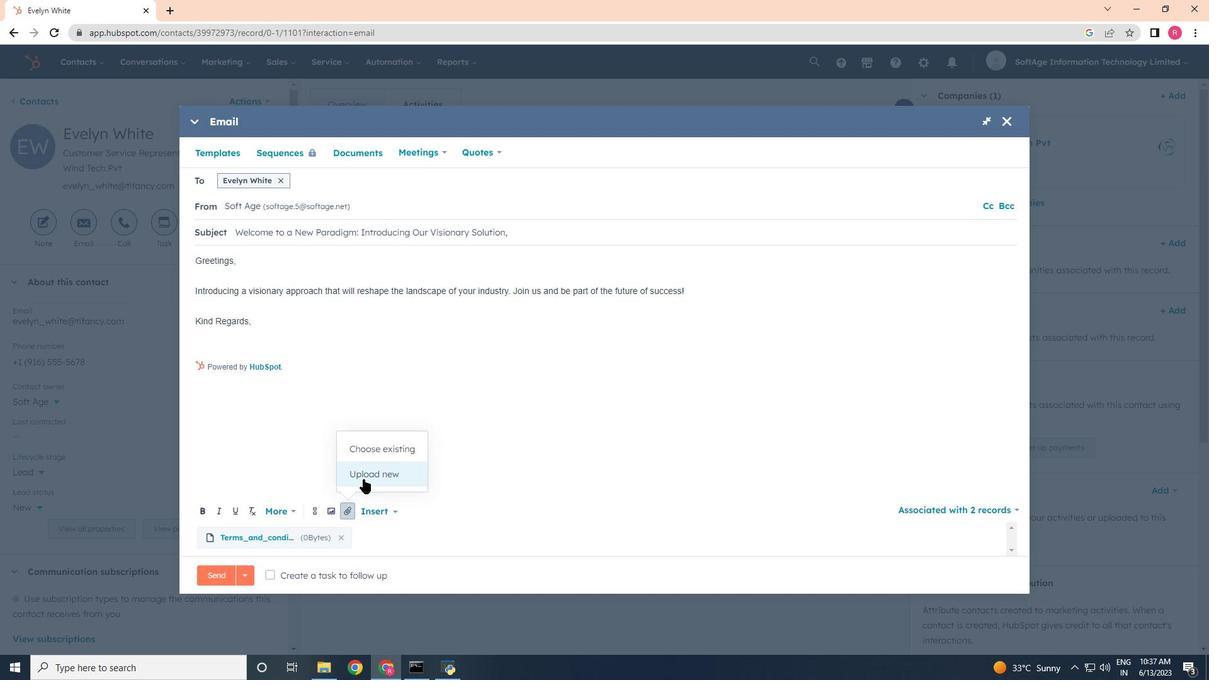 
Action: Mouse moved to (234, 155)
Screenshot: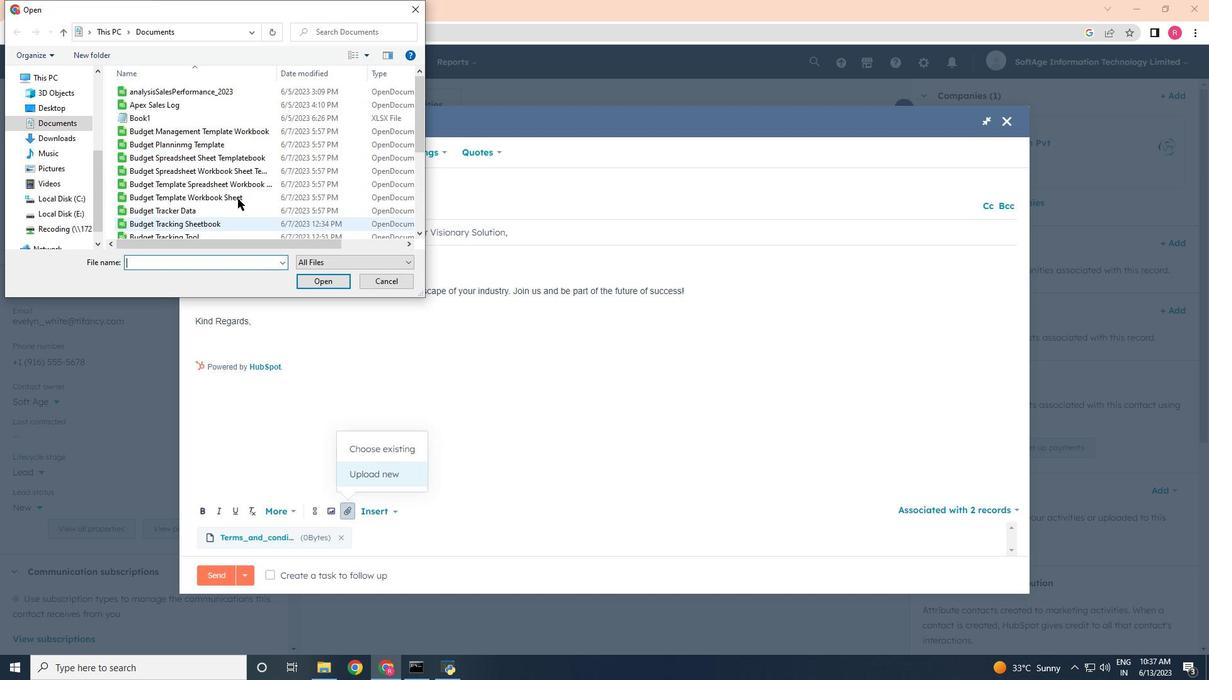 
Action: Mouse scrolled (234, 154) with delta (0, 0)
Screenshot: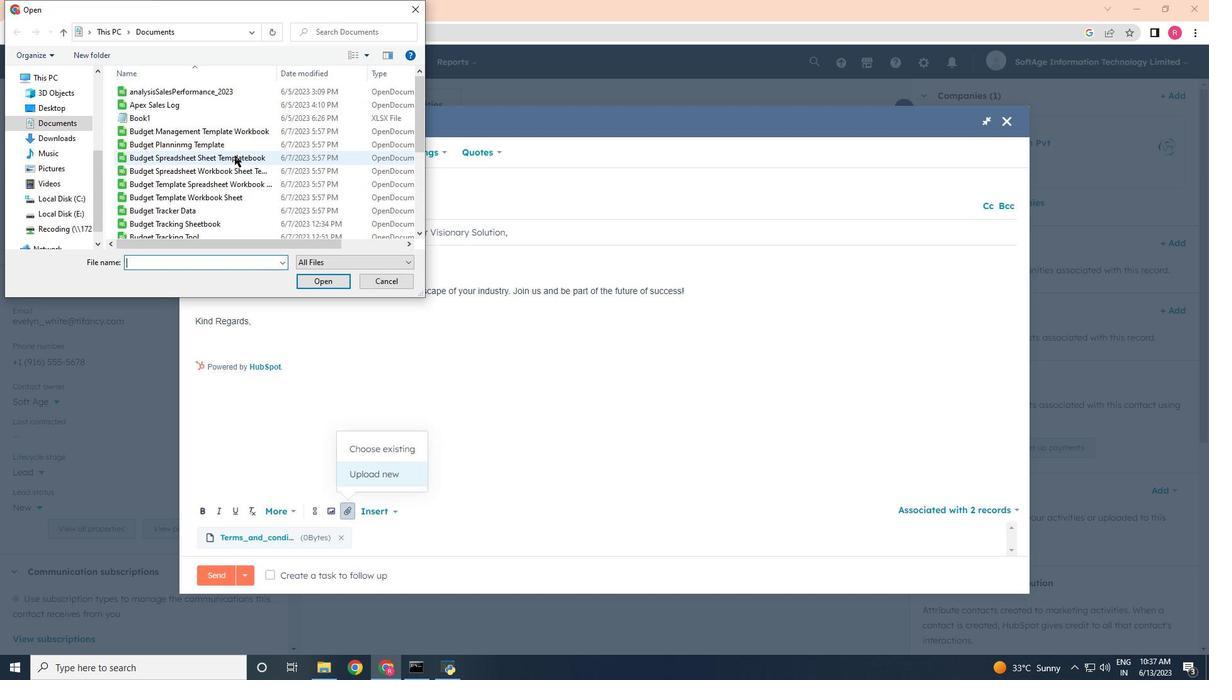 
Action: Mouse moved to (234, 155)
Screenshot: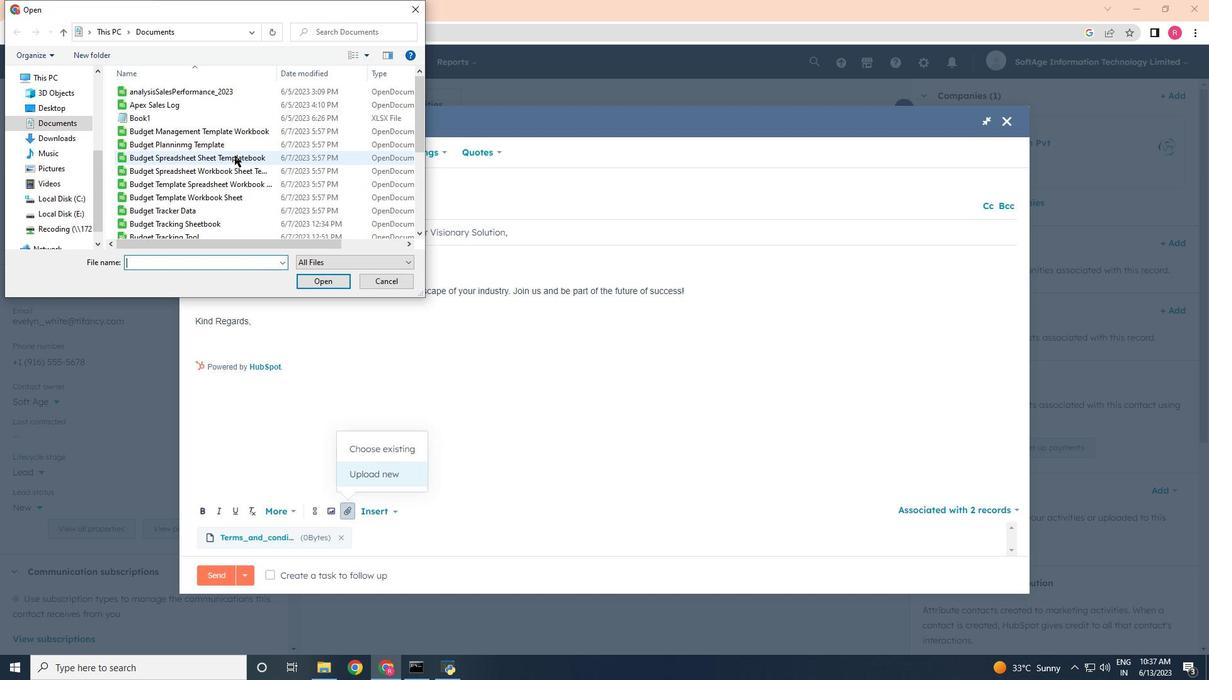 
Action: Mouse scrolled (234, 154) with delta (0, 0)
Screenshot: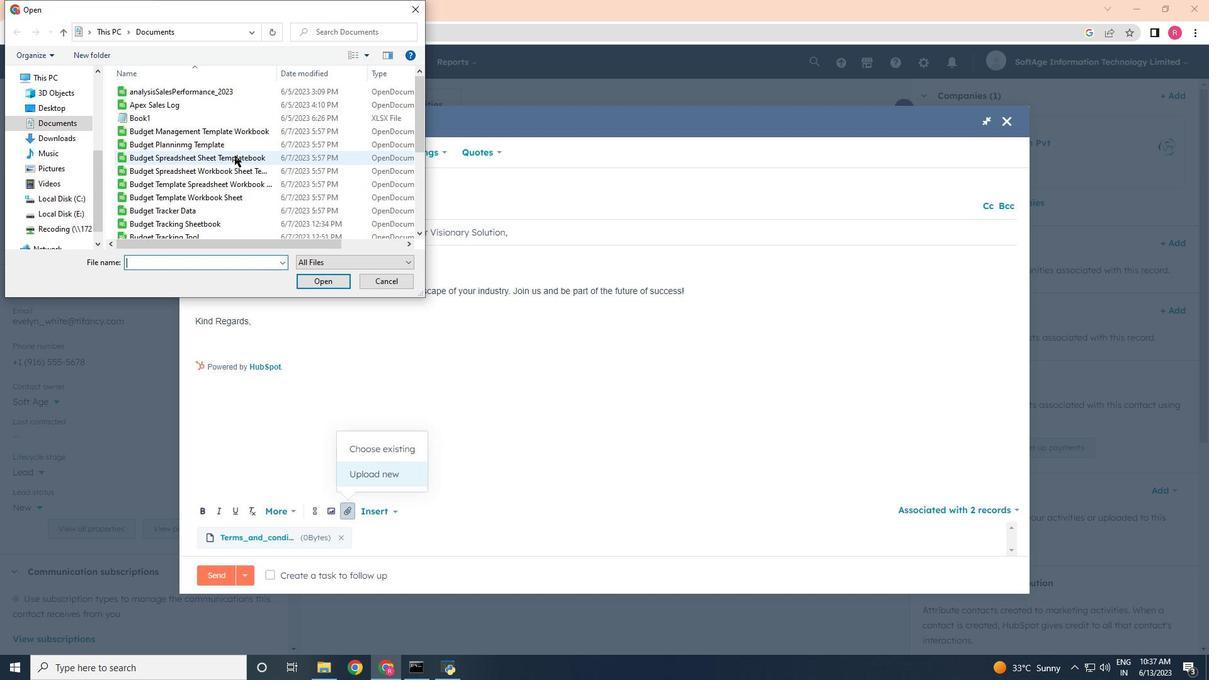 
Action: Mouse moved to (233, 156)
Screenshot: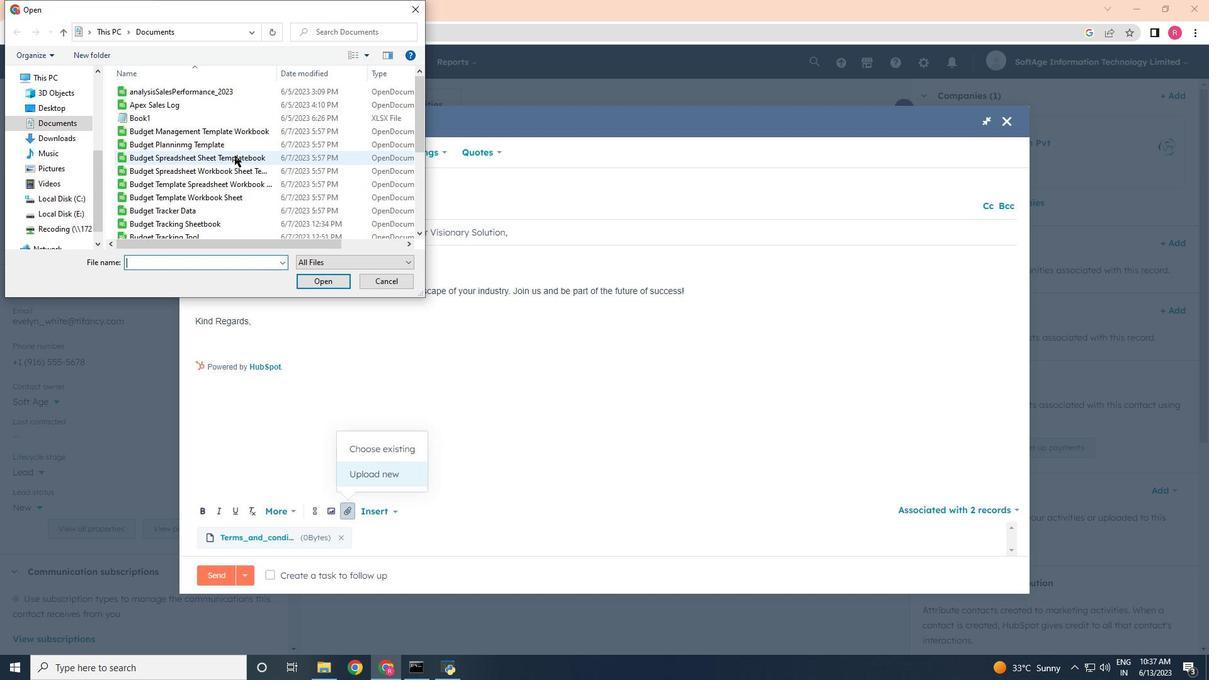 
Action: Mouse scrolled (233, 155) with delta (0, 0)
Screenshot: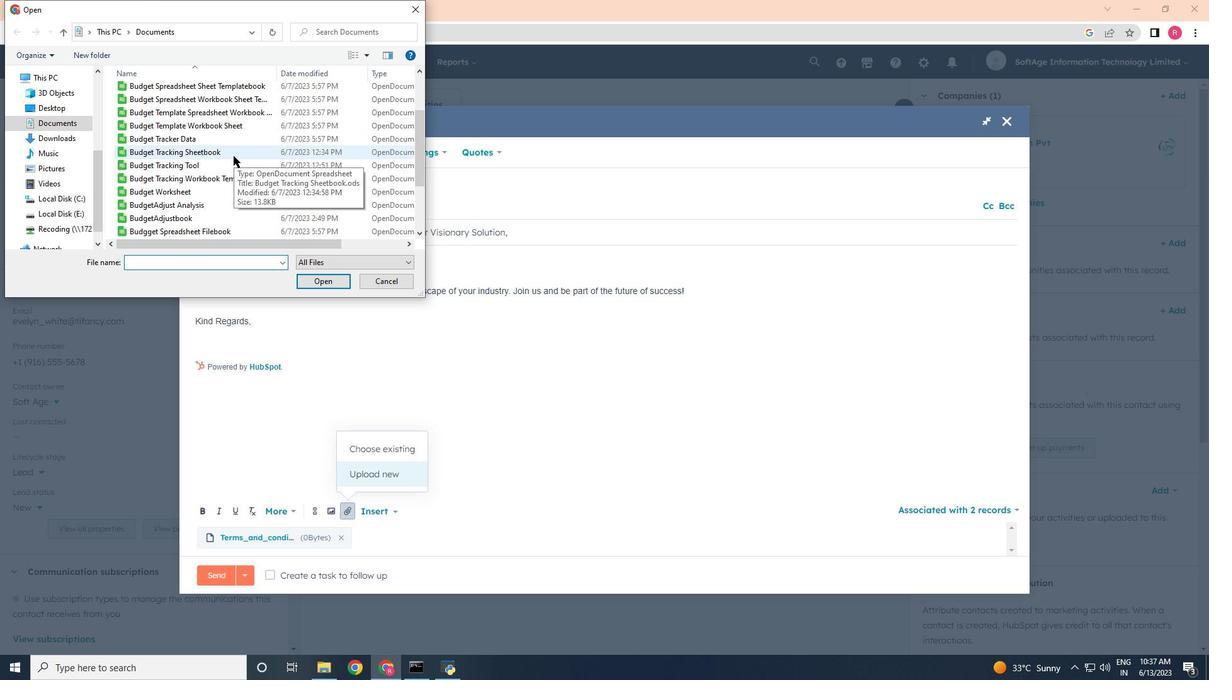 
Action: Mouse scrolled (233, 155) with delta (0, 0)
Screenshot: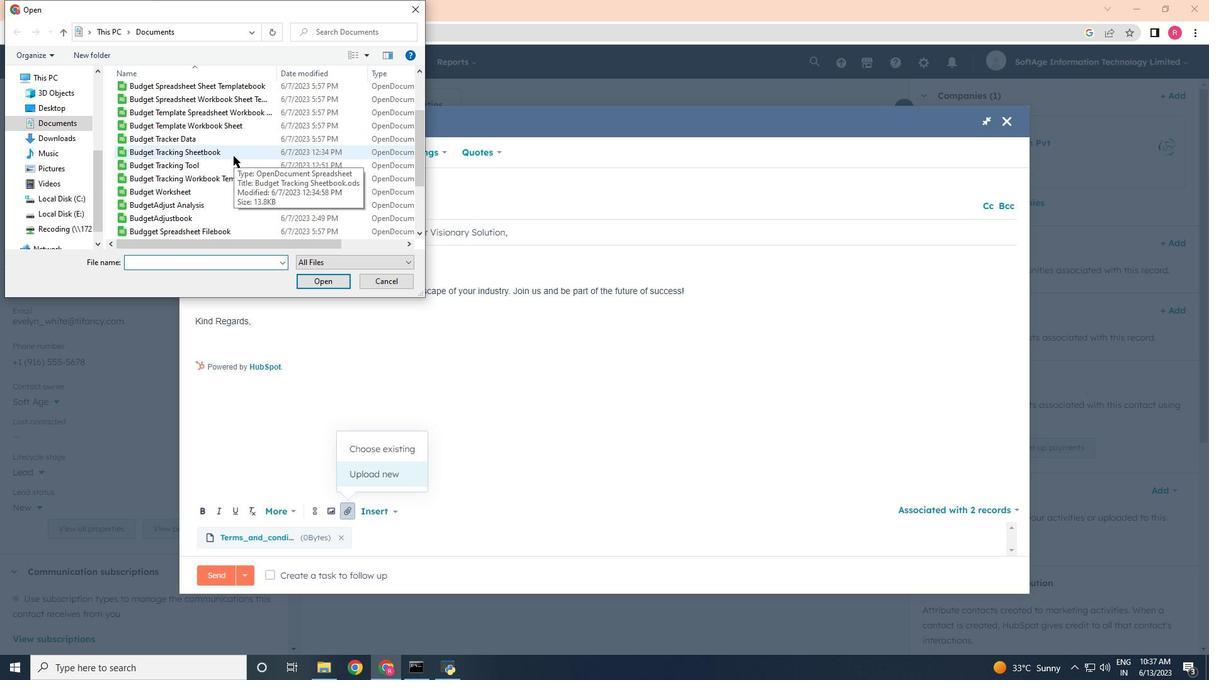 
Action: Mouse scrolled (233, 155) with delta (0, 0)
Screenshot: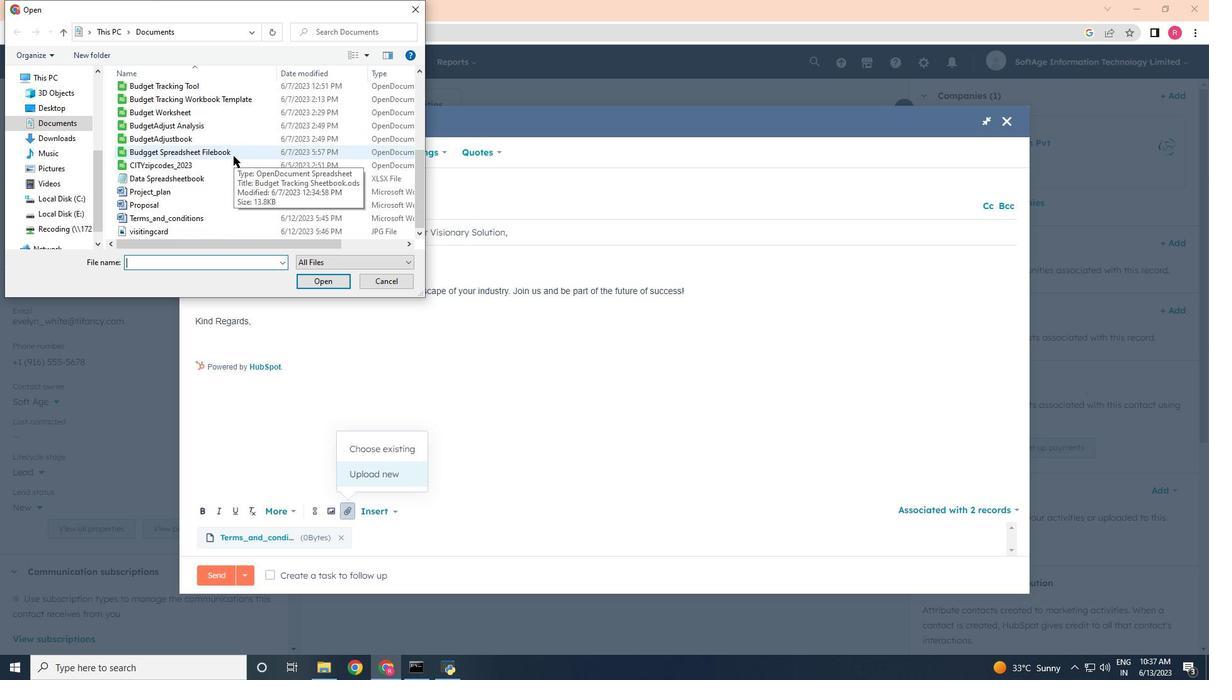 
Action: Mouse scrolled (233, 155) with delta (0, 0)
Screenshot: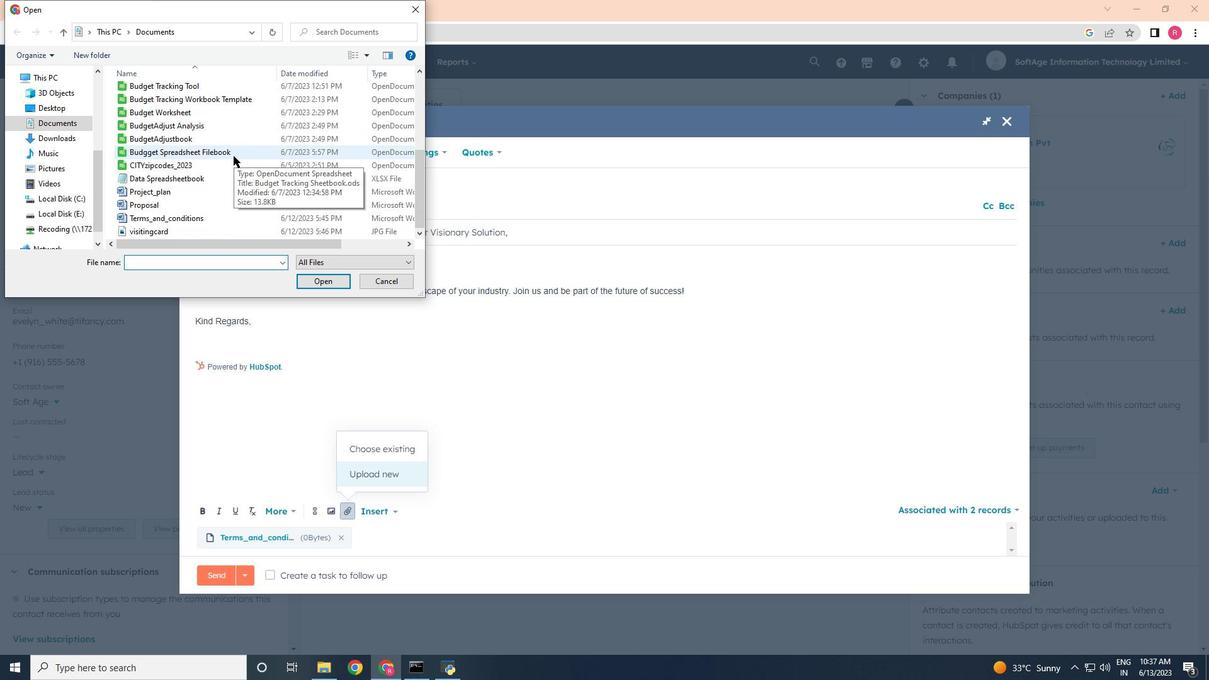 
Action: Mouse scrolled (233, 155) with delta (0, 0)
Screenshot: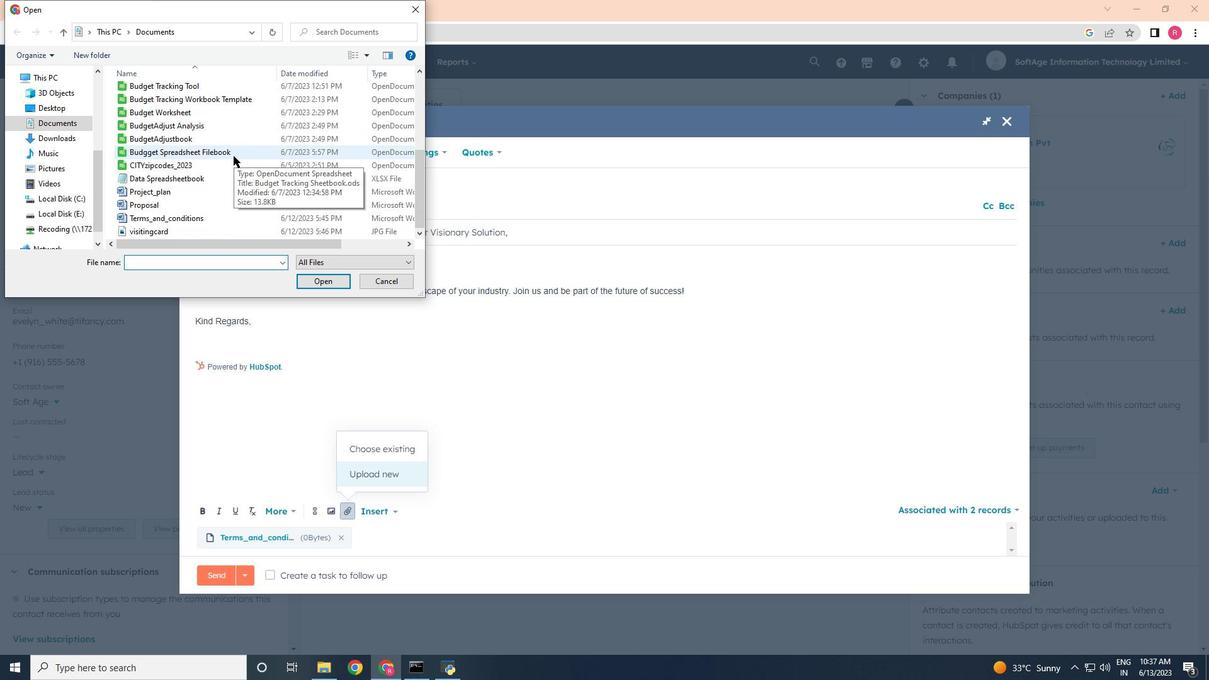 
Action: Mouse scrolled (233, 155) with delta (0, 0)
Screenshot: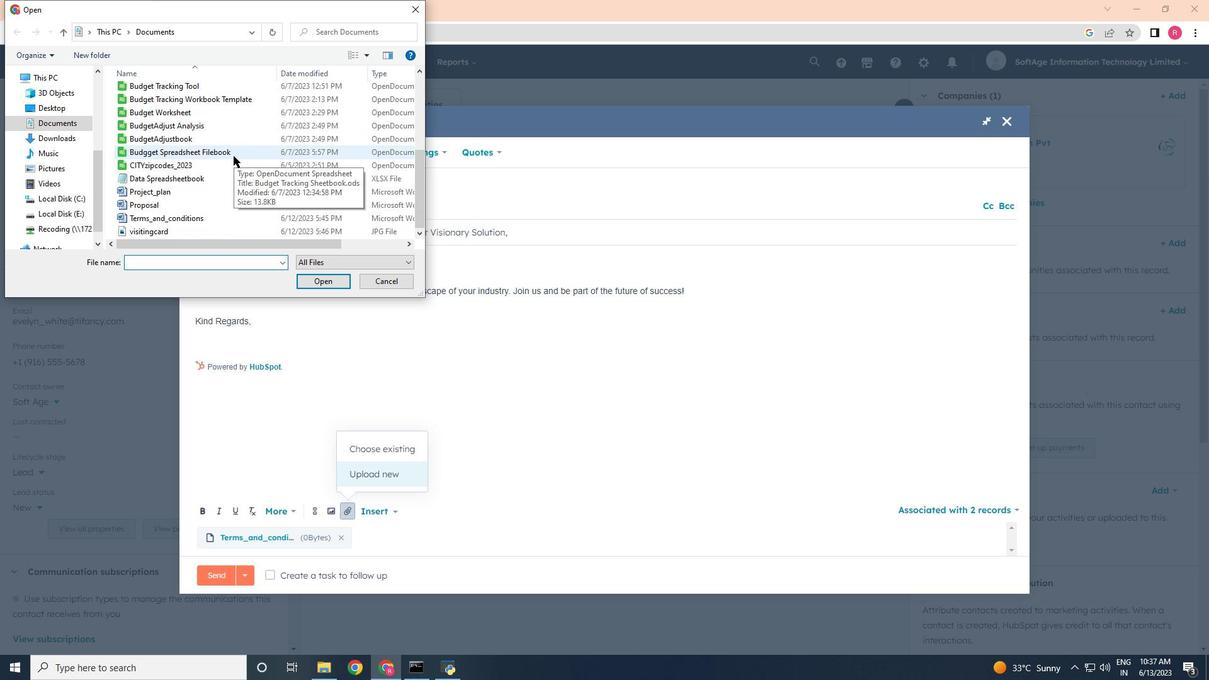 
Action: Mouse scrolled (233, 155) with delta (0, 0)
Screenshot: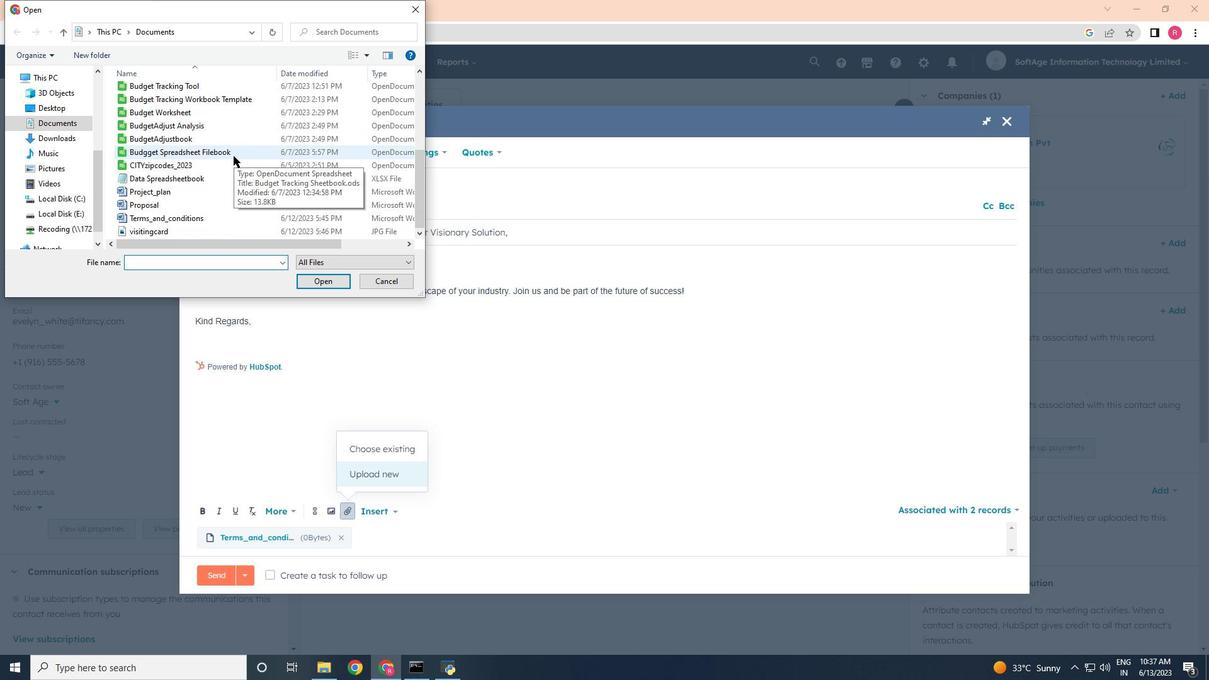 
Action: Mouse moved to (185, 234)
Screenshot: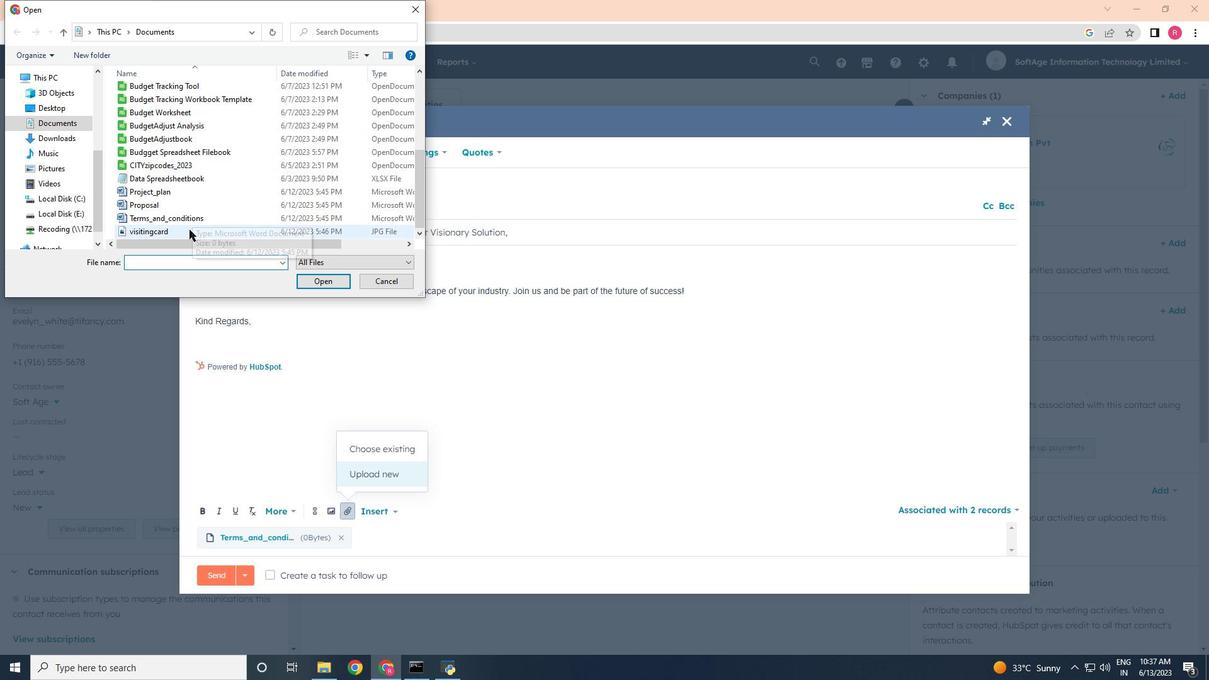 
Action: Mouse pressed left at (185, 234)
Screenshot: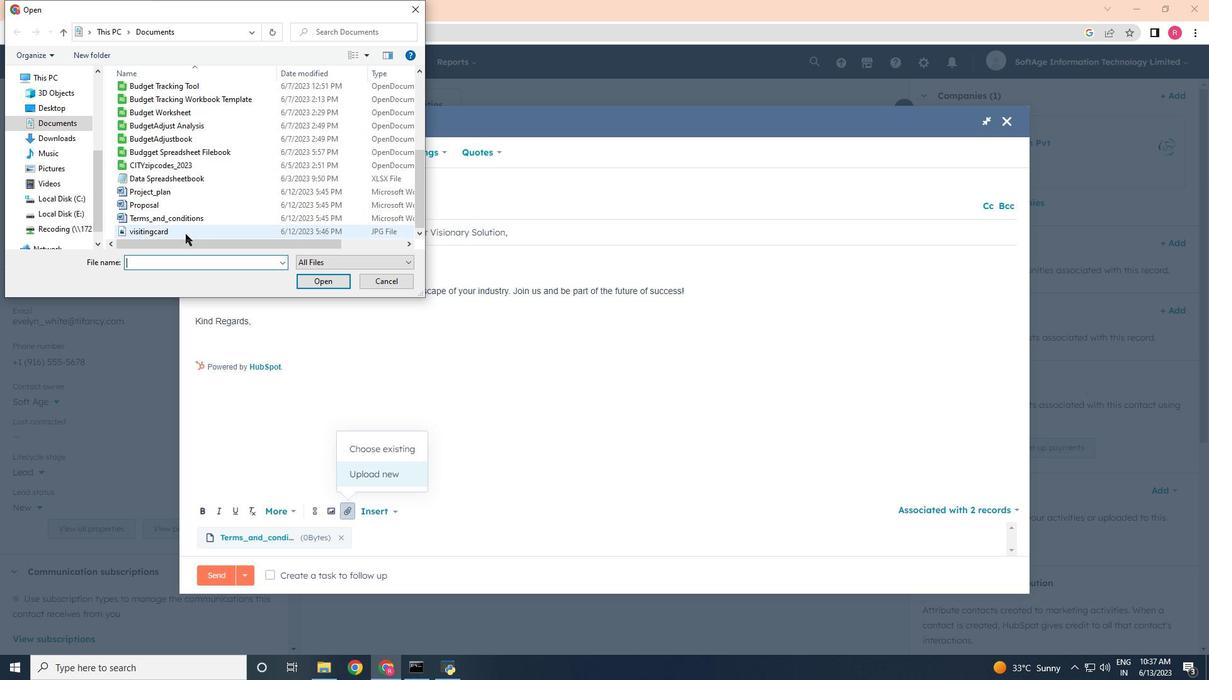 
Action: Mouse moved to (321, 279)
Screenshot: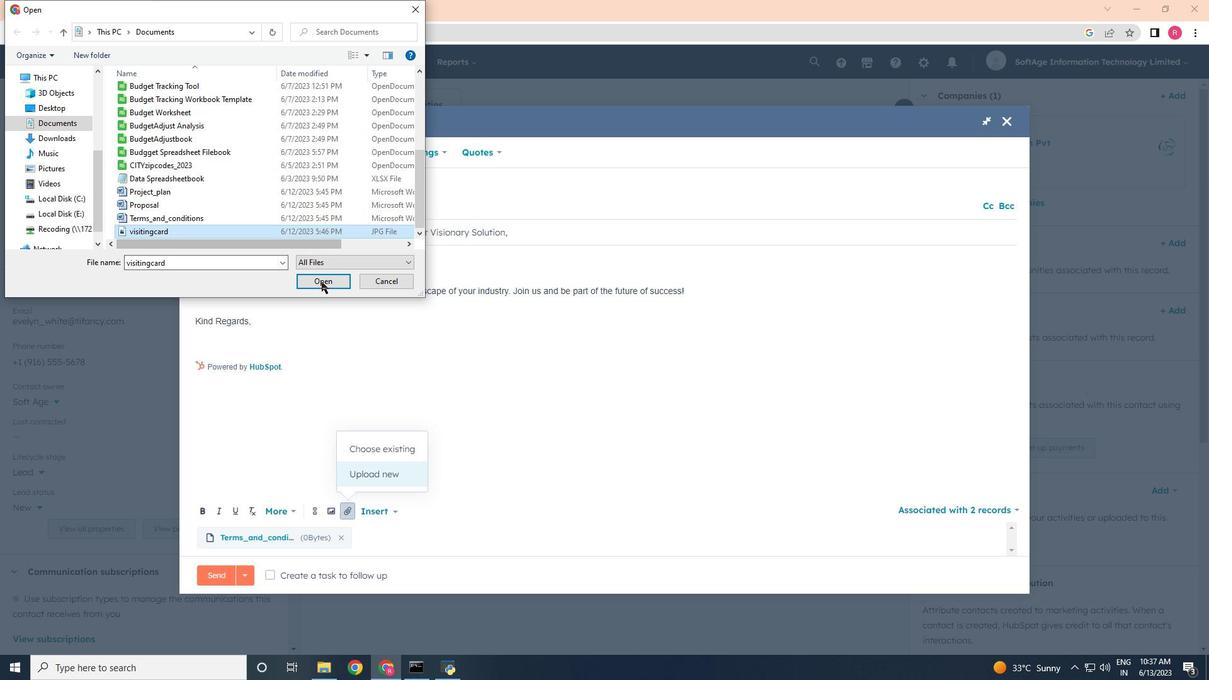 
Action: Mouse pressed left at (321, 279)
Screenshot: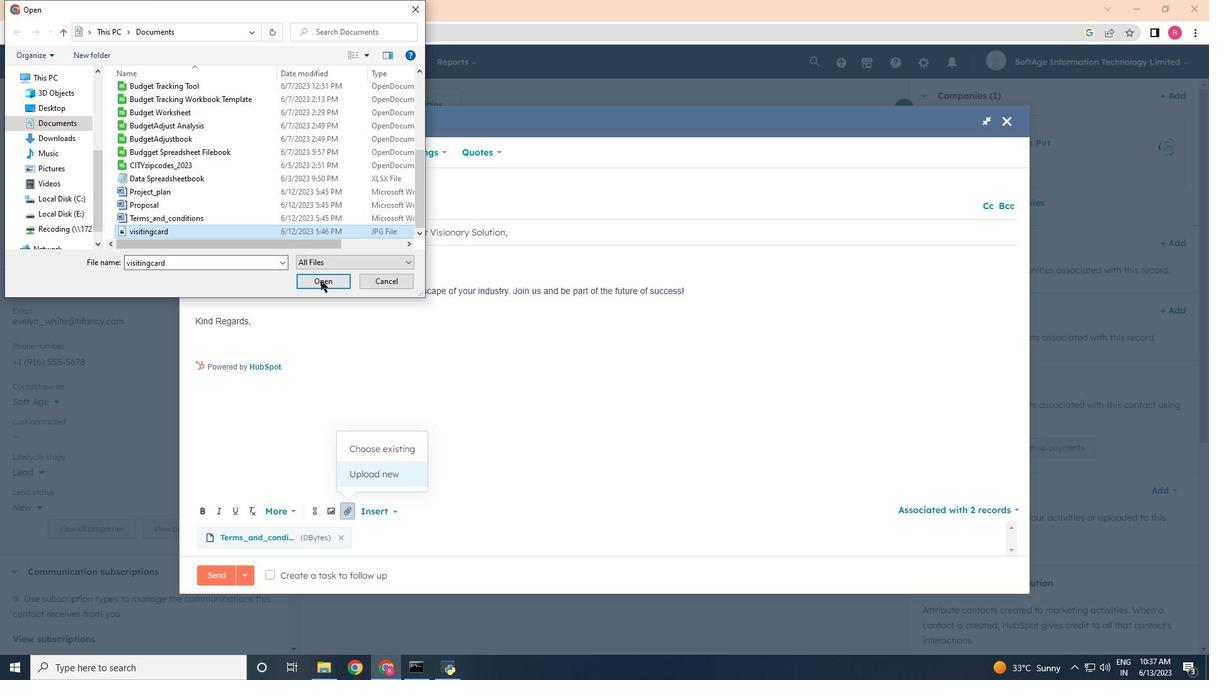 
Action: Mouse moved to (210, 335)
Screenshot: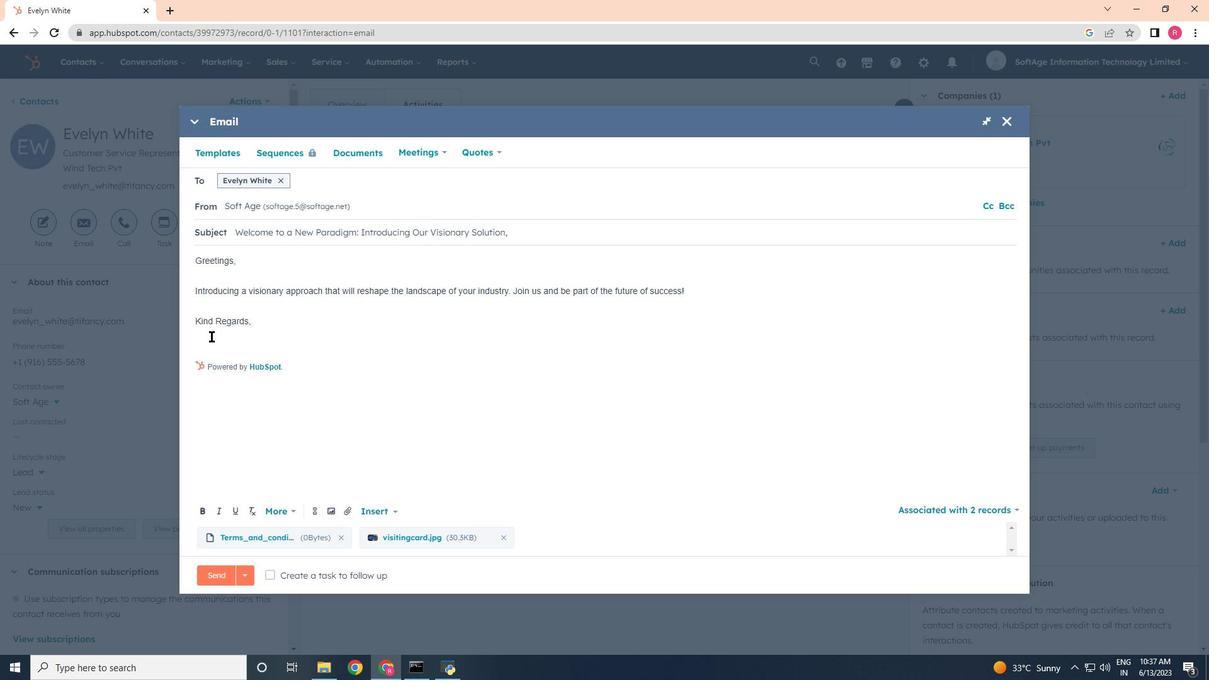 
Action: Mouse pressed left at (210, 335)
Screenshot: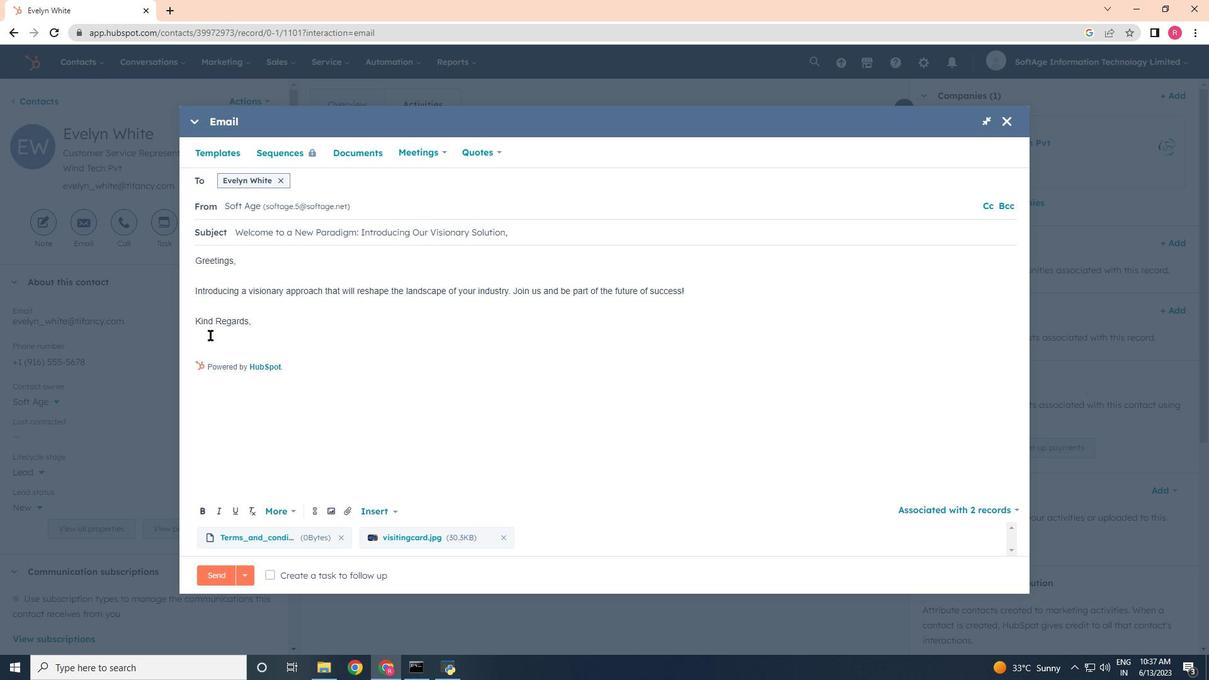 
Action: Mouse moved to (311, 514)
Screenshot: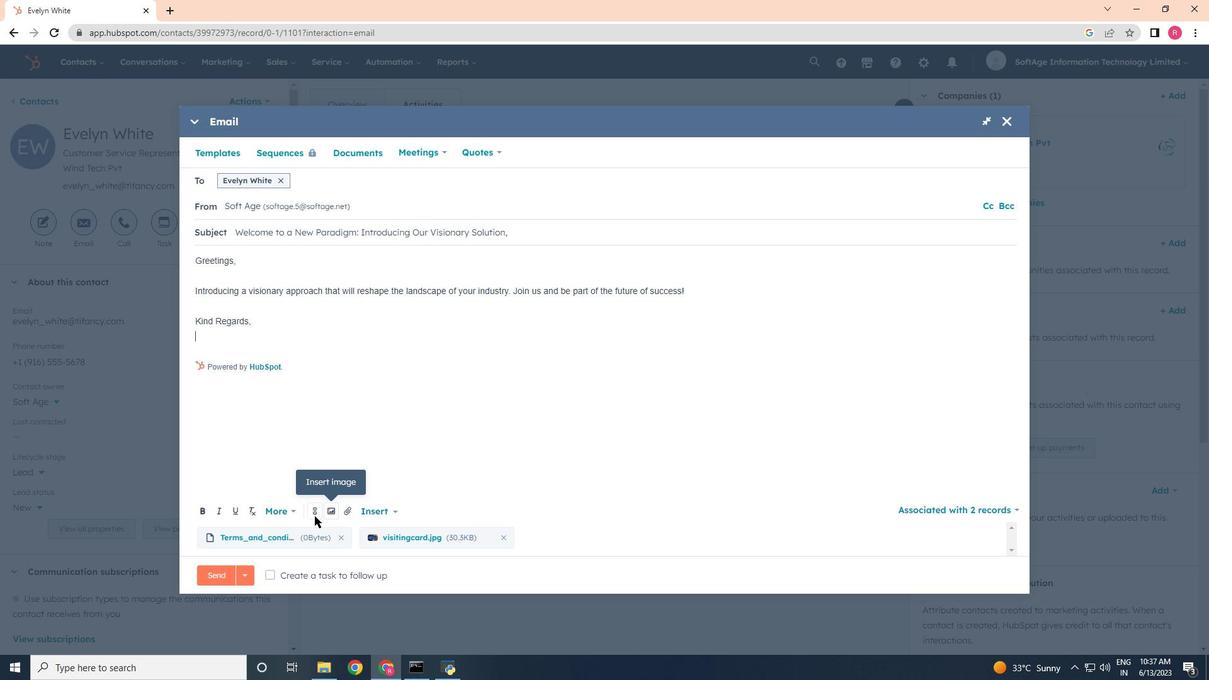 
Action: Mouse pressed left at (311, 514)
Screenshot: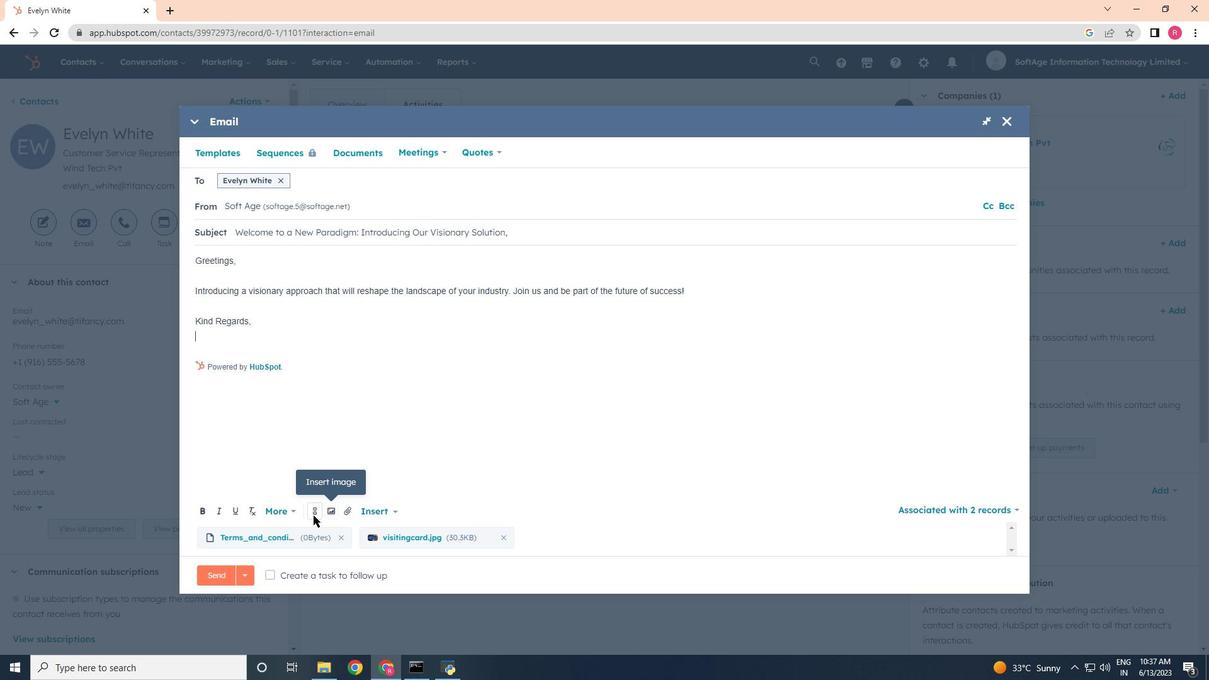 
Action: Mouse moved to (352, 378)
Screenshot: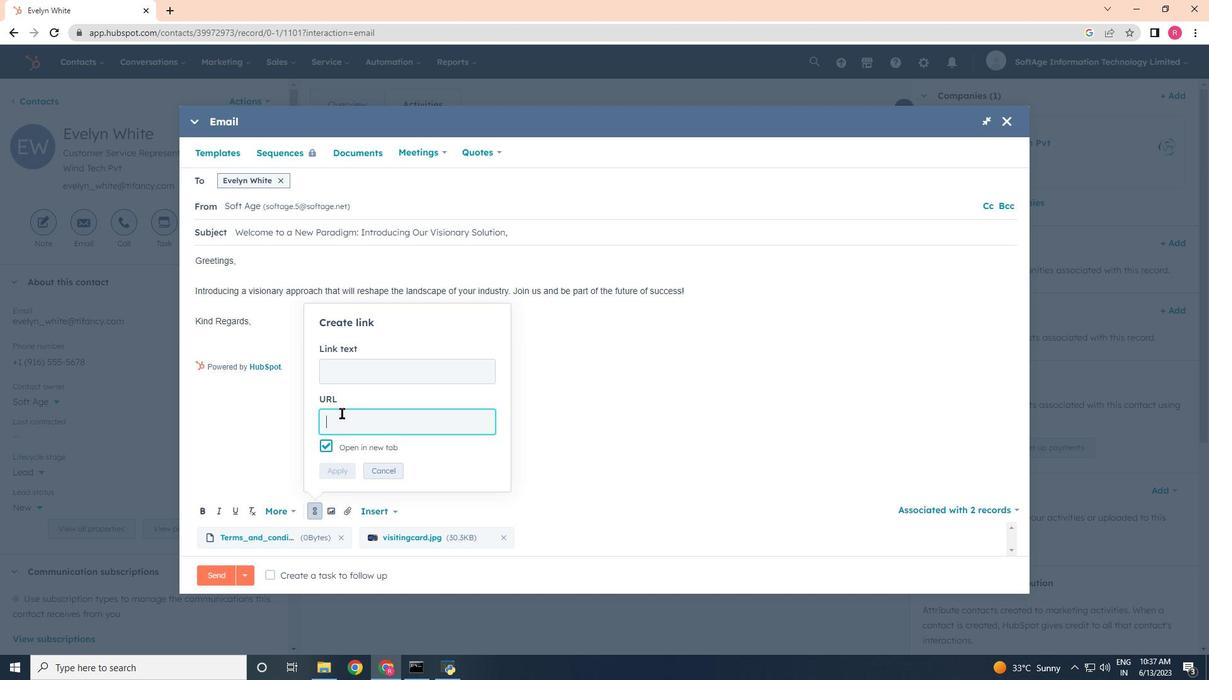 
Action: Mouse pressed left at (352, 378)
Screenshot: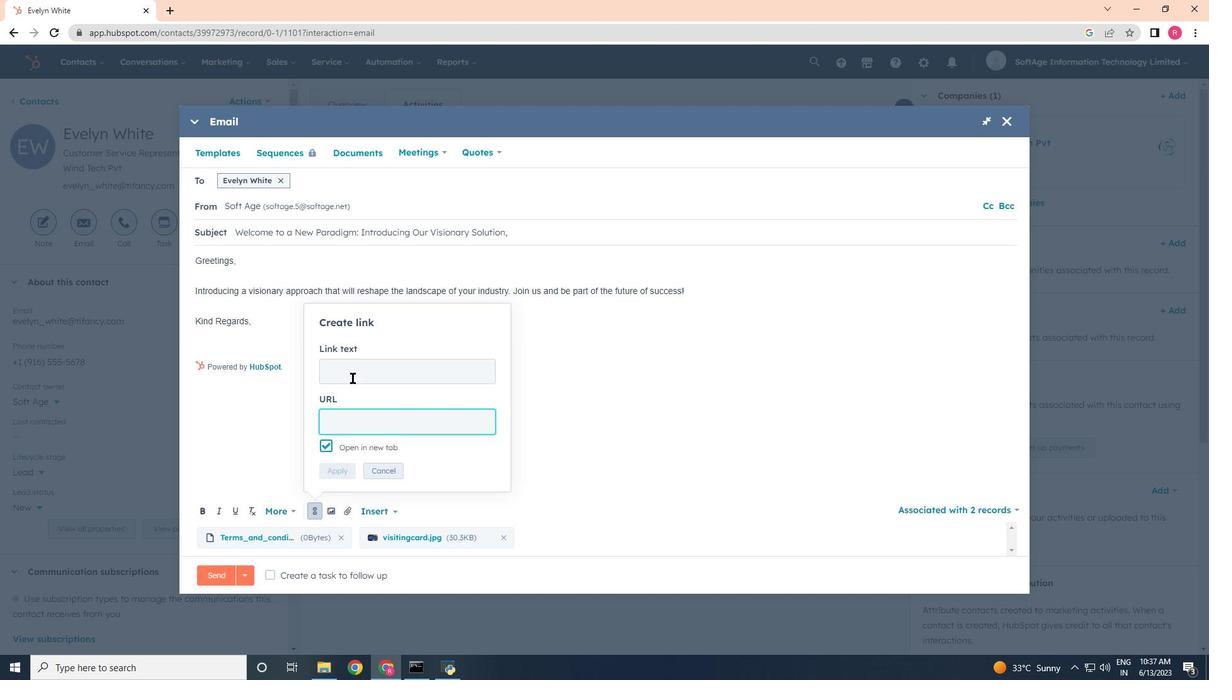 
Action: Key pressed <Key.shift>Behance<Key.tab>www.behance.net
Screenshot: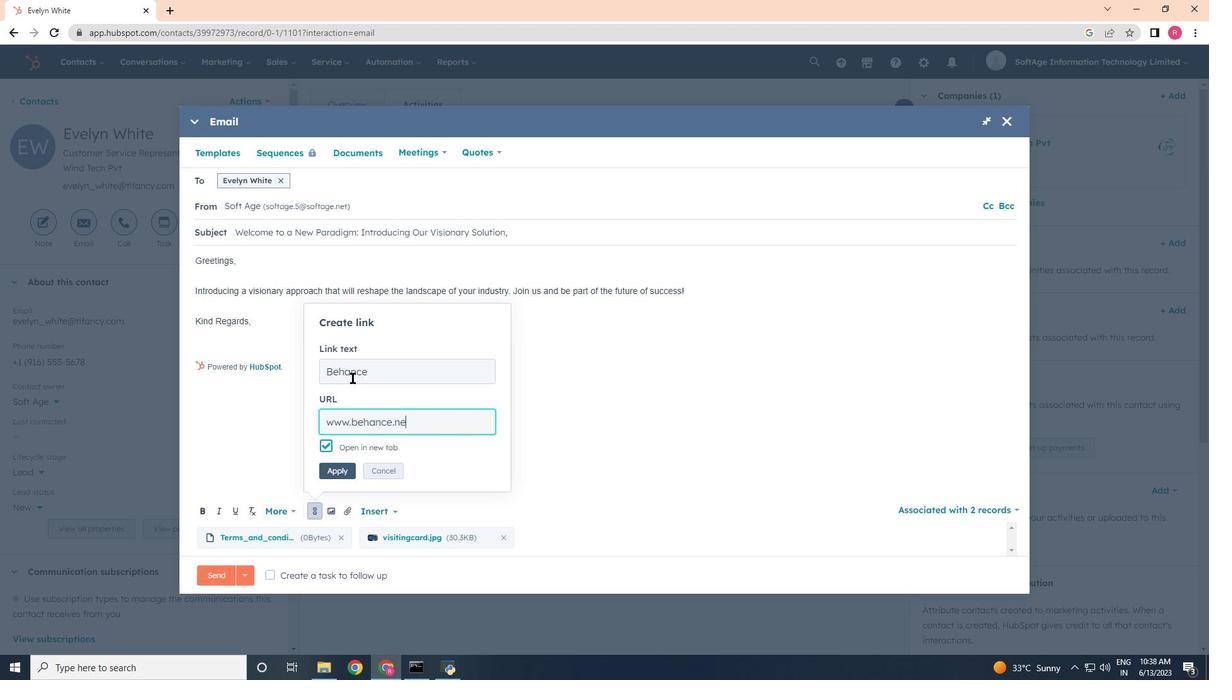 
Action: Mouse moved to (341, 469)
Screenshot: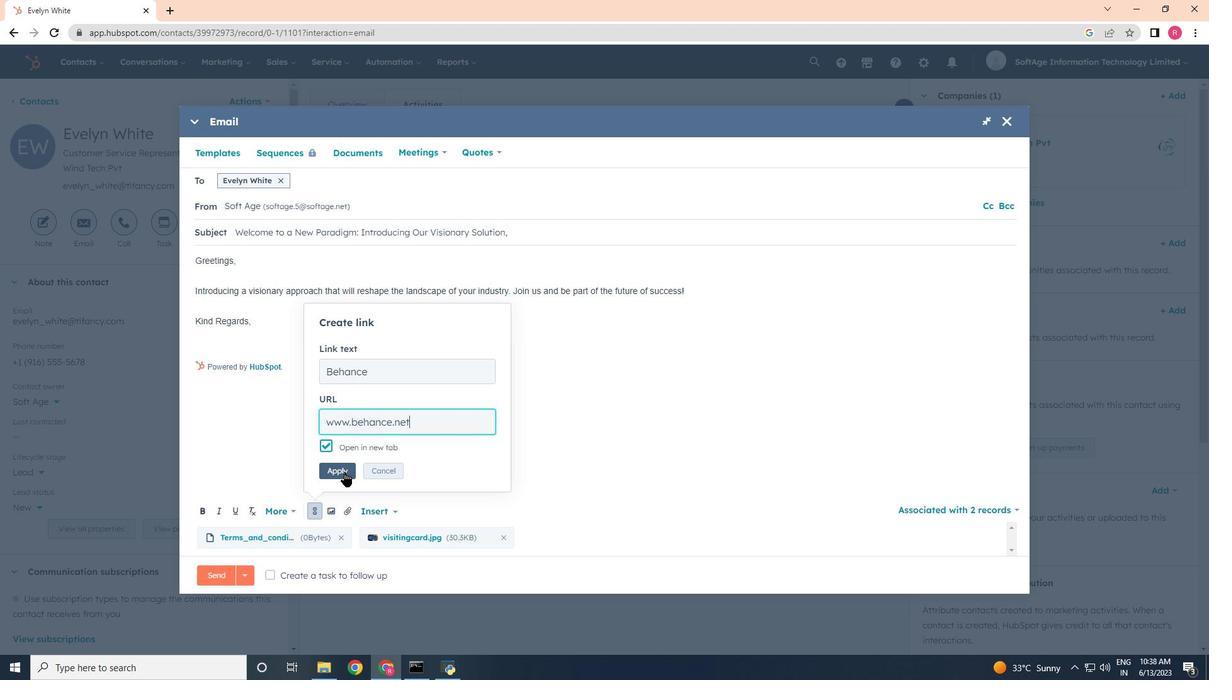 
Action: Mouse pressed left at (341, 469)
Screenshot: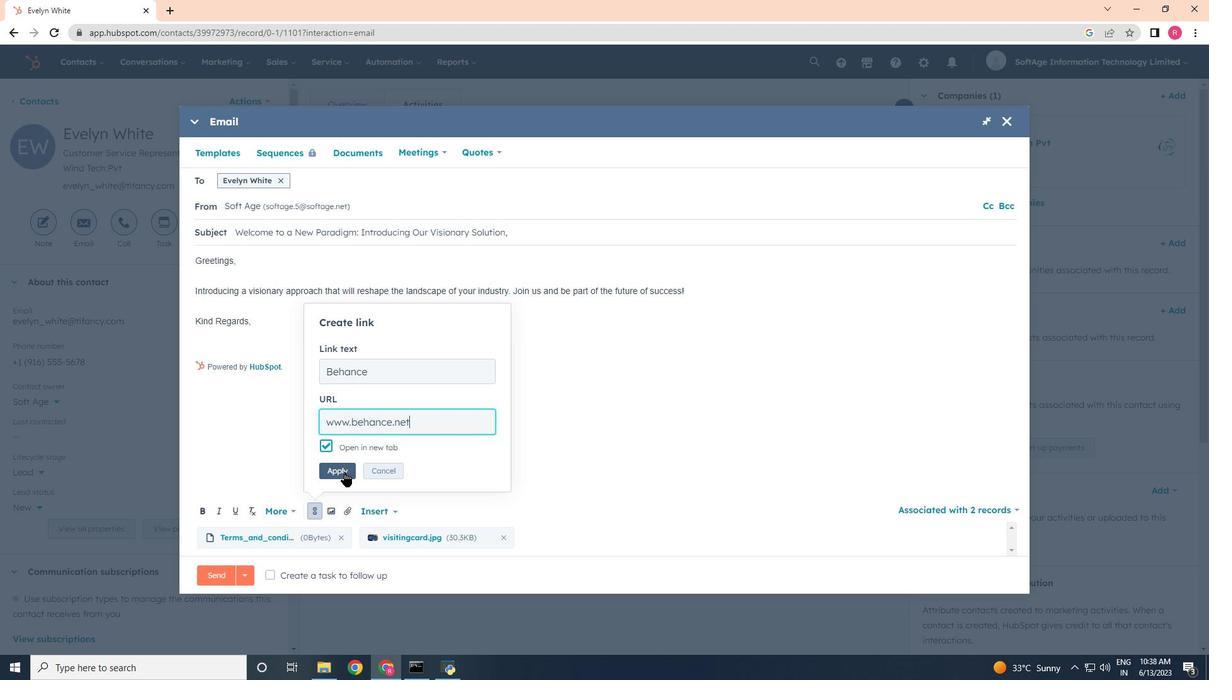 
Action: Mouse moved to (274, 573)
Screenshot: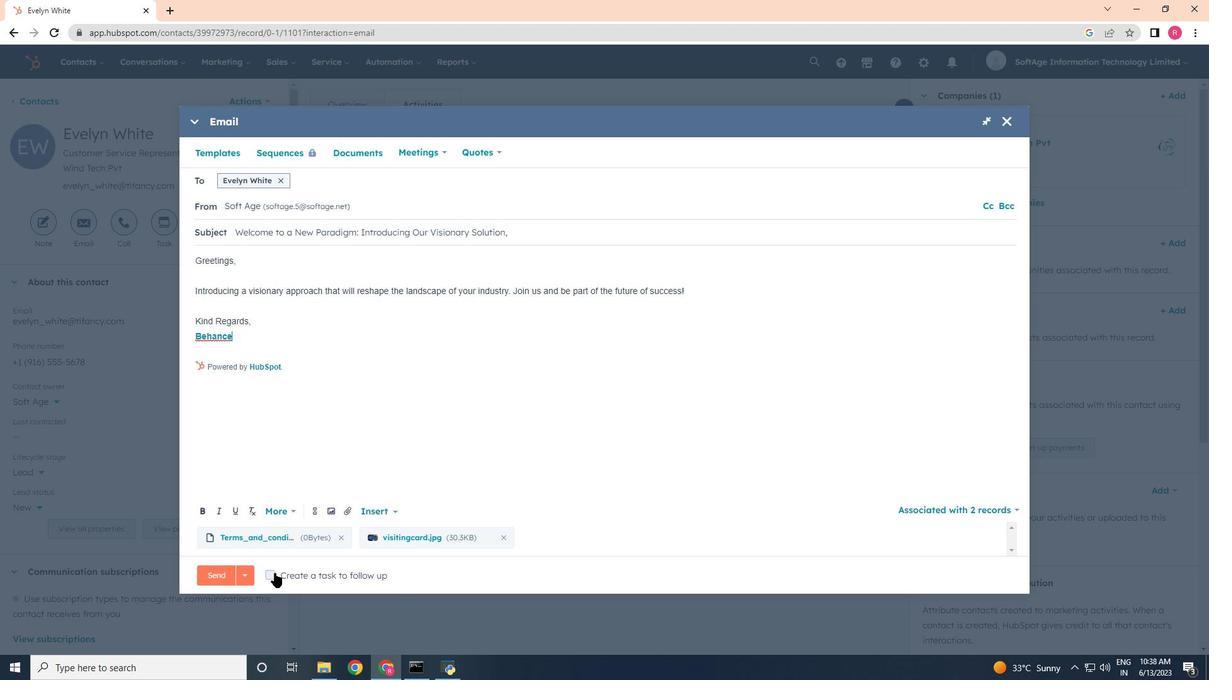 
Action: Mouse pressed left at (274, 573)
Screenshot: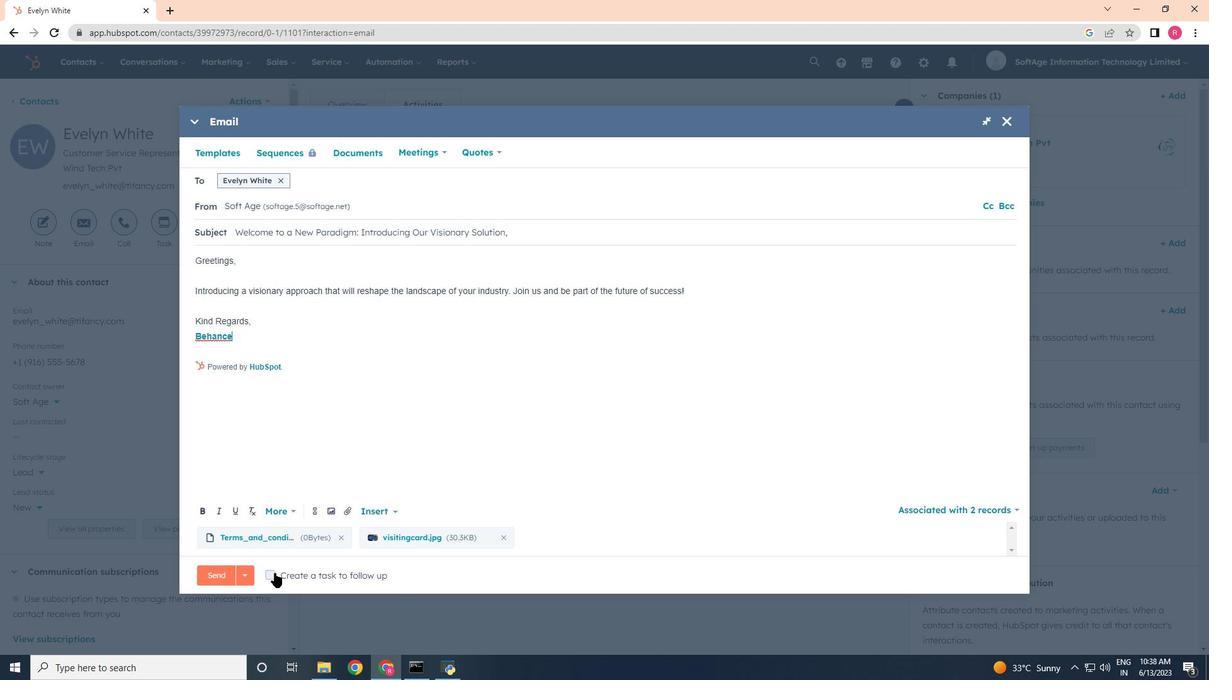 
Action: Mouse moved to (520, 572)
Screenshot: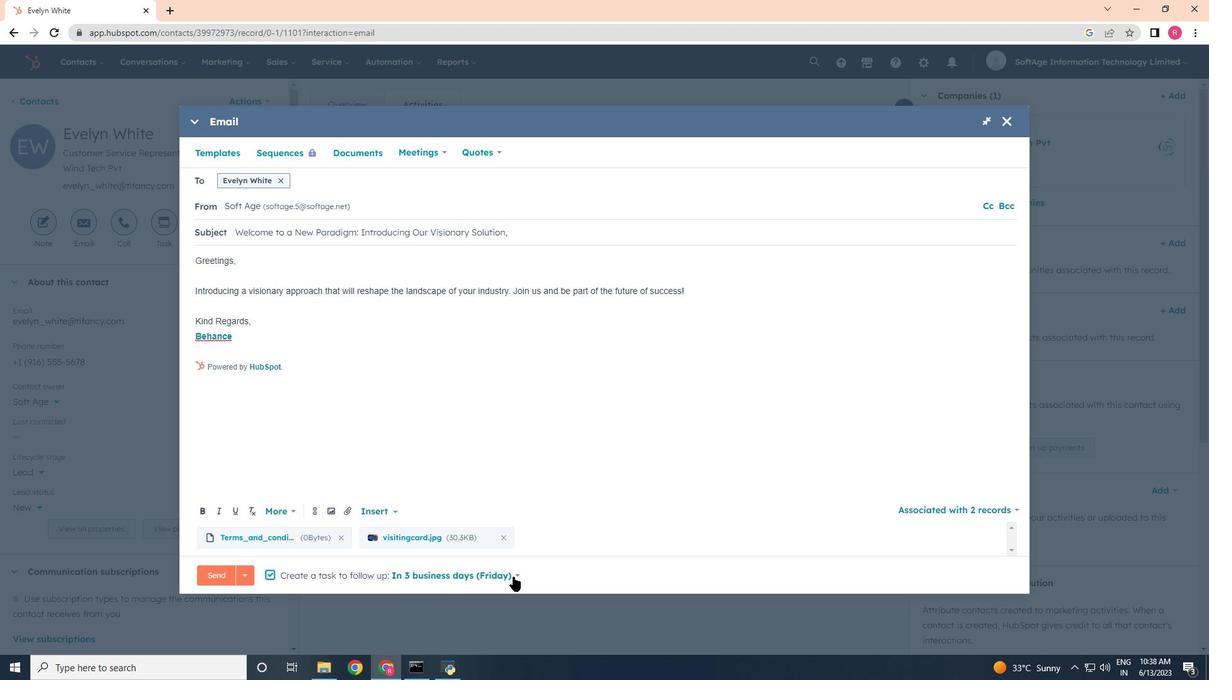 
Action: Mouse pressed left at (520, 572)
Screenshot: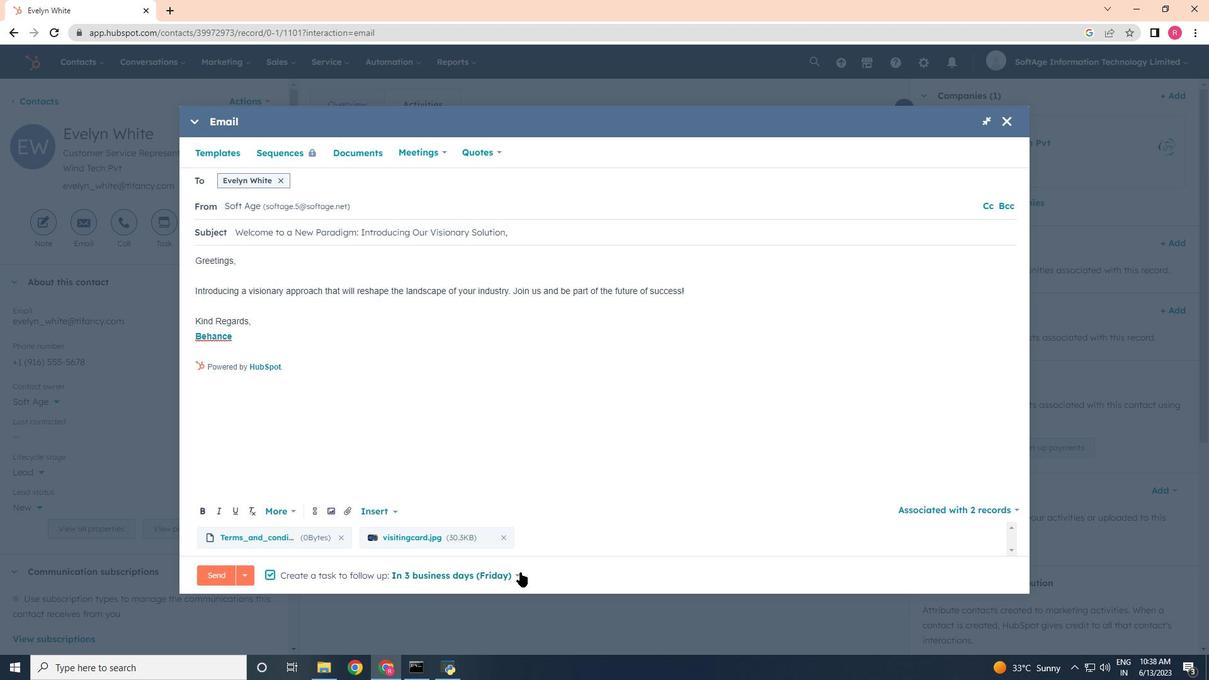 
Action: Mouse moved to (430, 491)
Screenshot: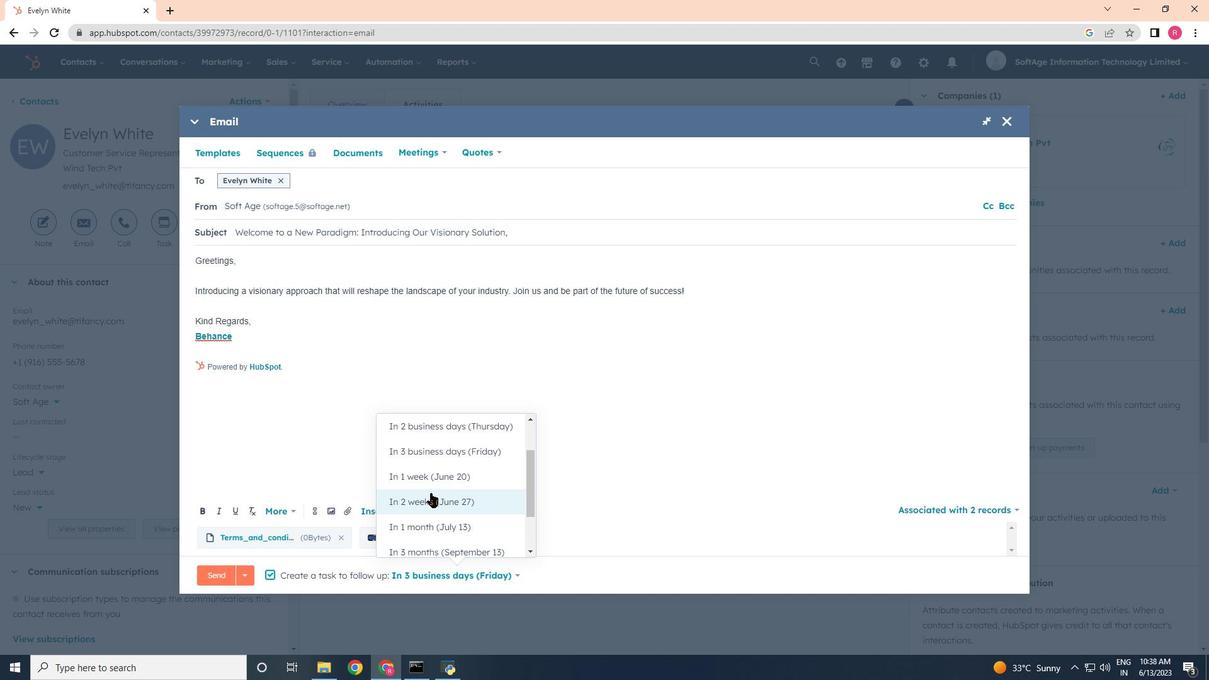 
Action: Mouse scrolled (430, 492) with delta (0, 0)
Screenshot: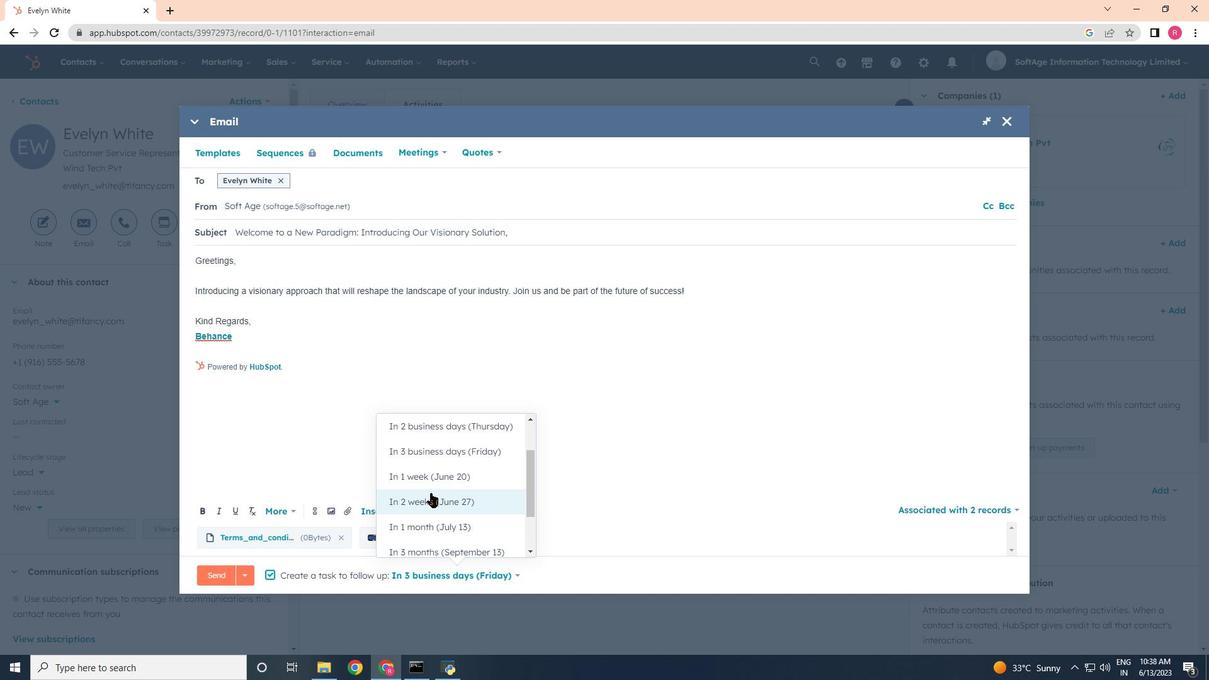 
Action: Mouse scrolled (430, 492) with delta (0, 0)
Screenshot: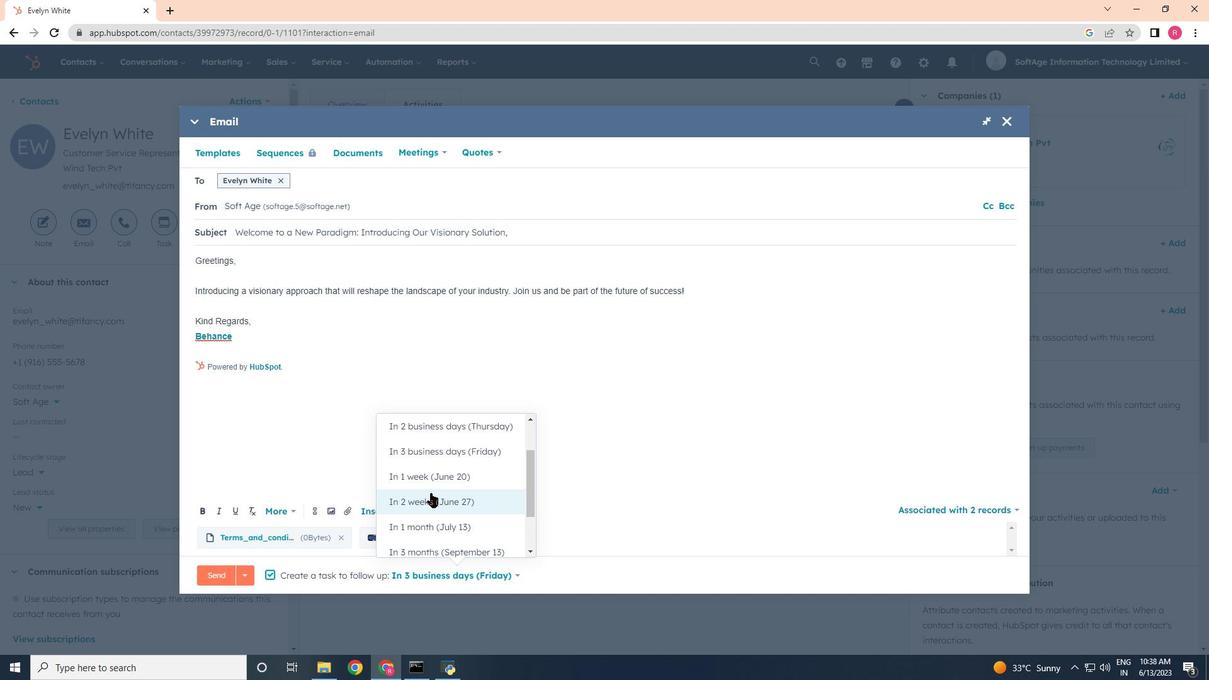 
Action: Mouse scrolled (430, 492) with delta (0, 0)
Screenshot: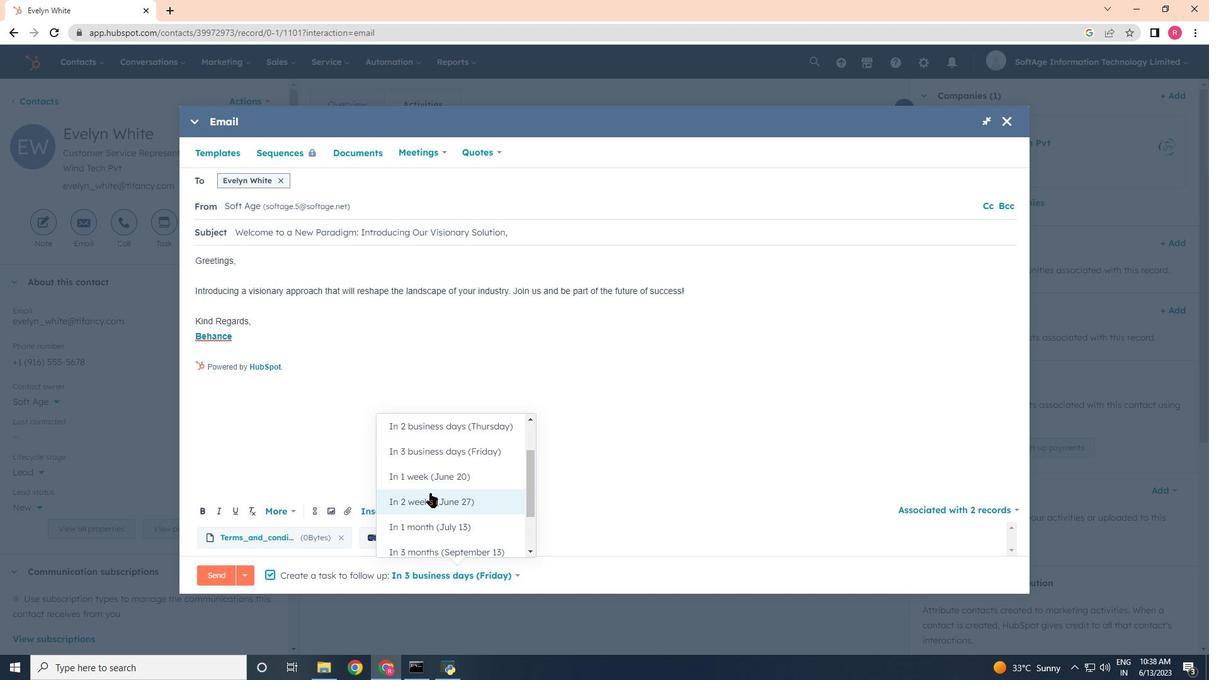 
Action: Mouse moved to (413, 452)
Screenshot: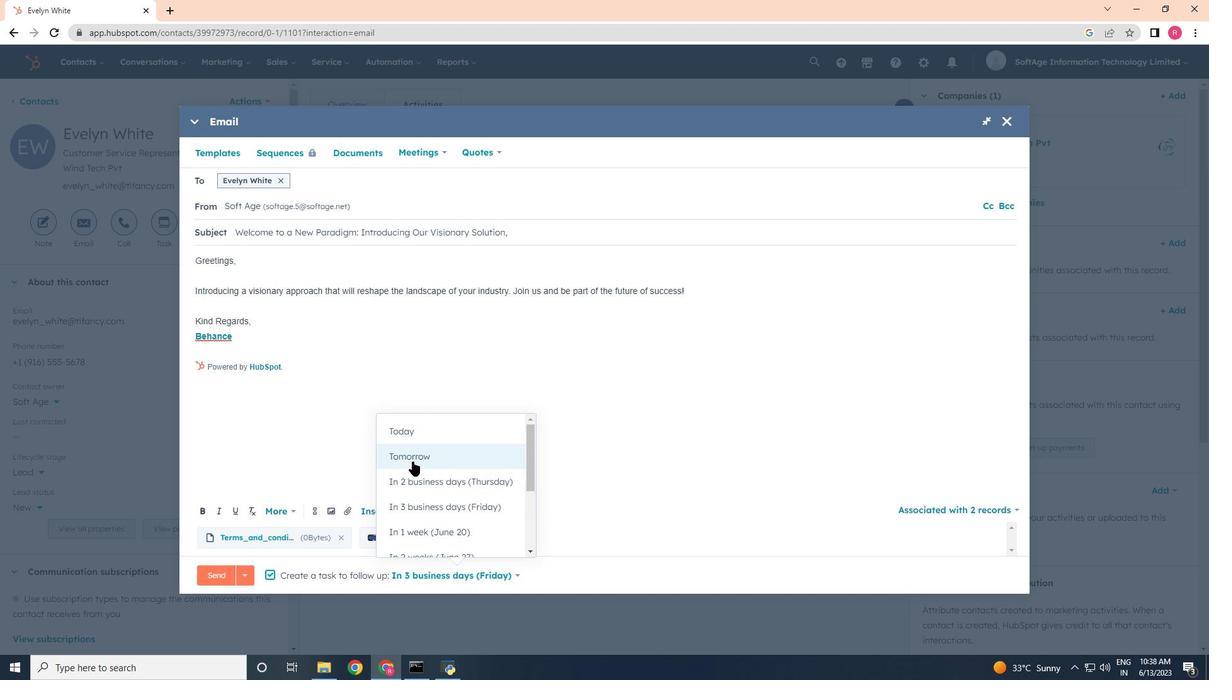 
Action: Mouse pressed left at (413, 452)
Screenshot: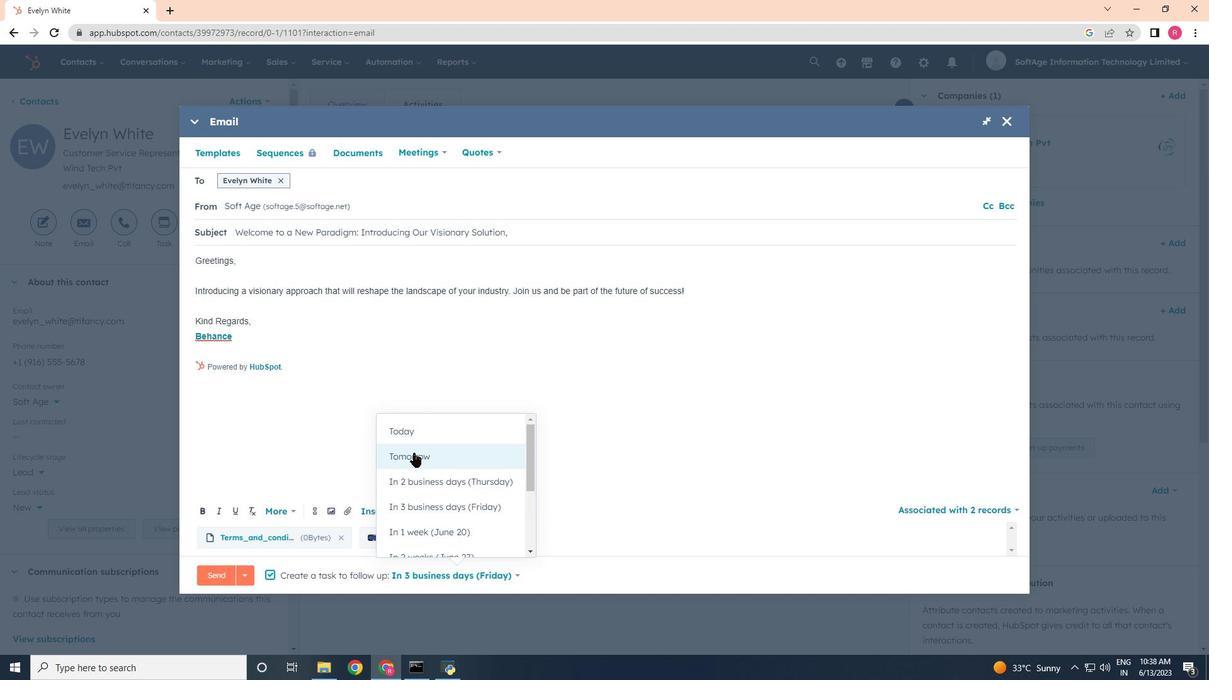 
Action: Mouse moved to (222, 573)
Screenshot: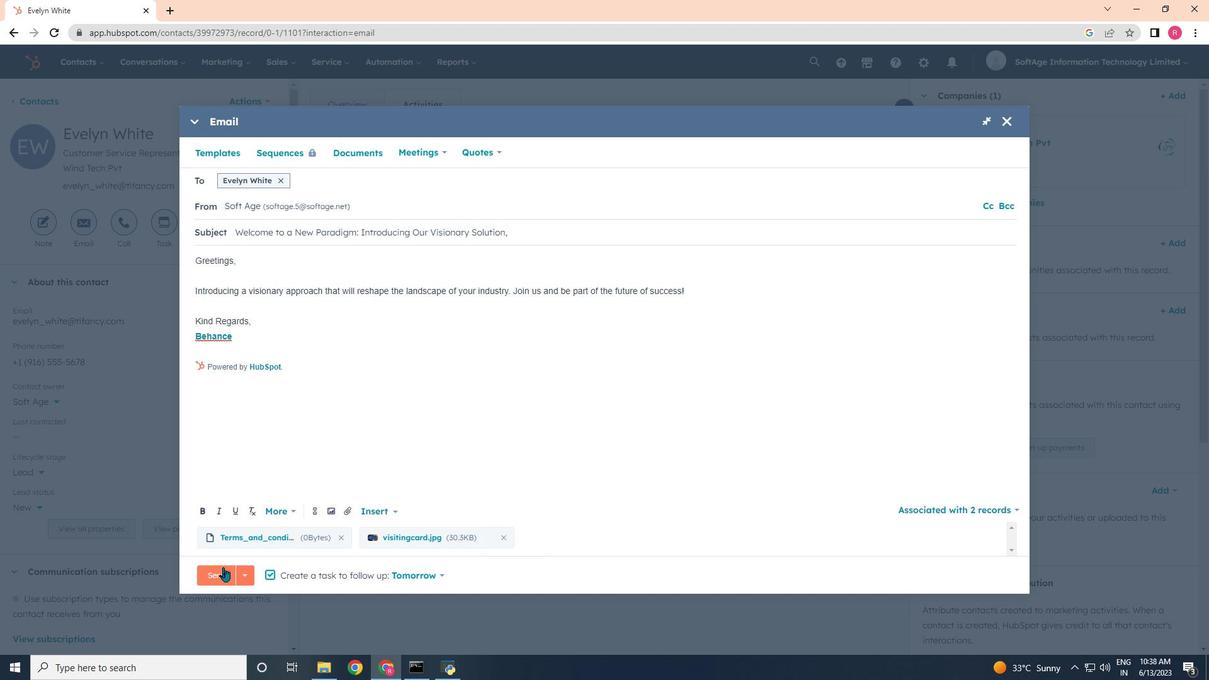 
Action: Mouse pressed left at (222, 573)
Screenshot: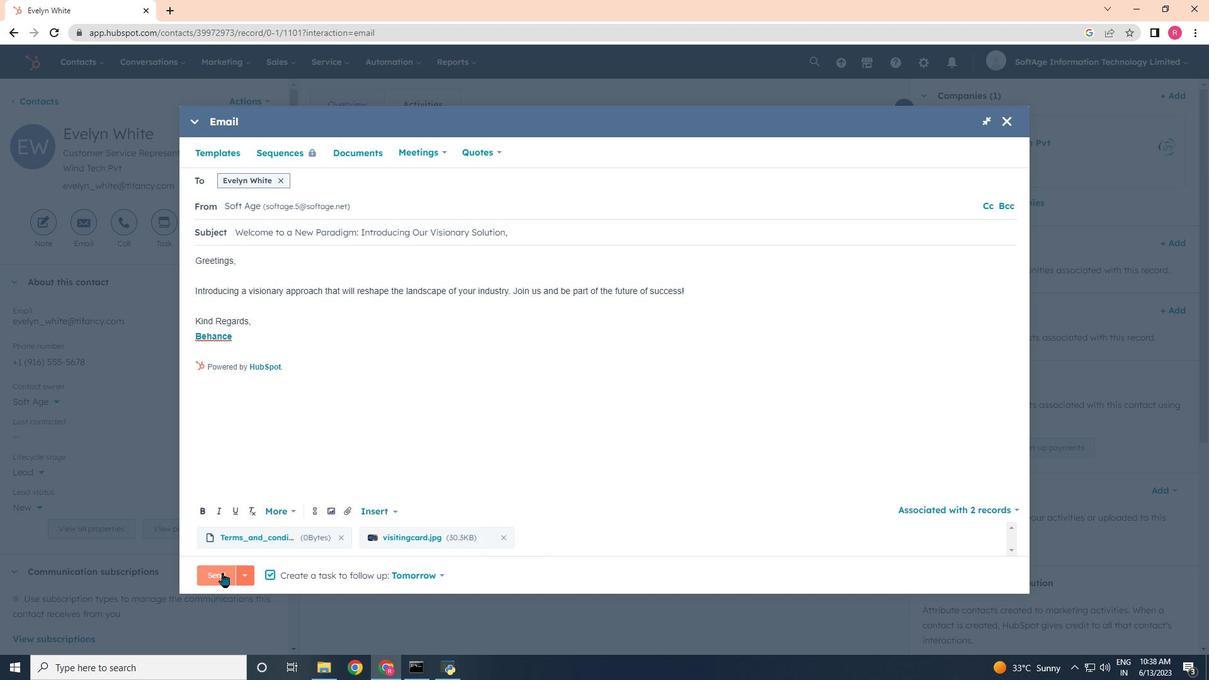 
